 Task: Create in the project Bullseye and in the Backlog issue 'Integrate a new augmented reality advertising feature into an existing mobile application to enhance user experience and advertising revenue' a child issue 'Serverless computing', and assign it to team member softage.4@softage.net. Create in the project Bullseye and in the Backlog issue 'Develop a new tool for automated testing of web application accessibility and compliance with web standards' a child issue 'Automated testing infrastructure reliability remediation and reporting', and assign it to team member softage.1@softage.net
Action: Mouse moved to (200, 57)
Screenshot: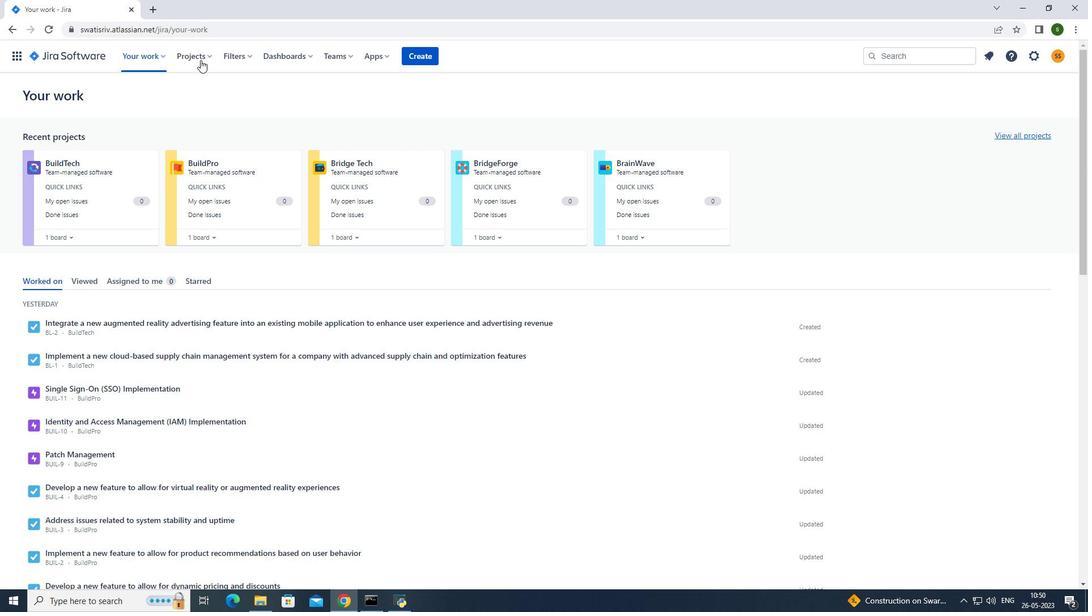 
Action: Mouse pressed left at (200, 57)
Screenshot: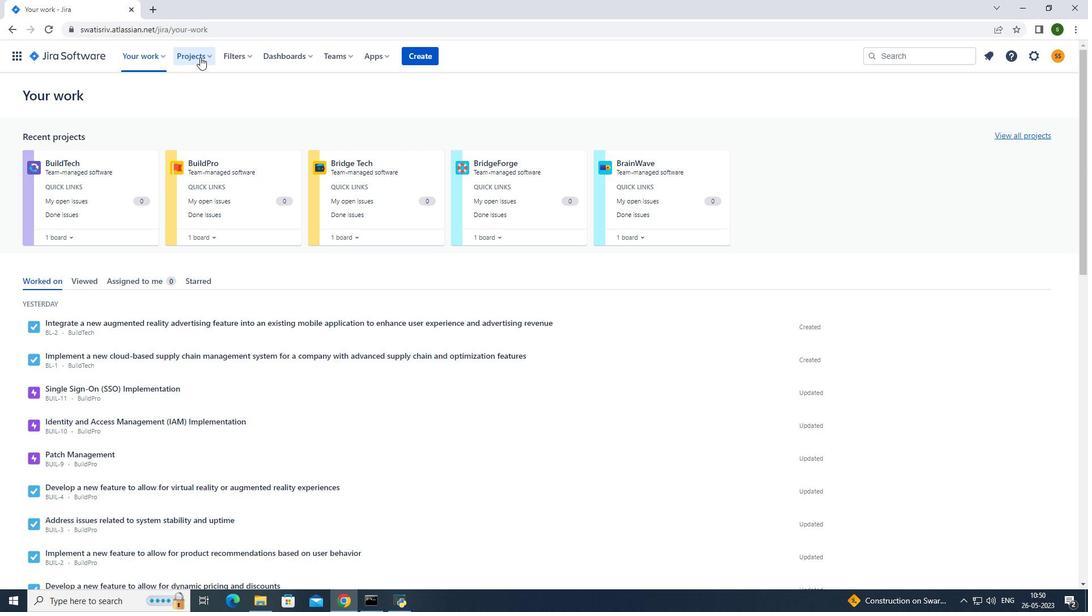 
Action: Mouse moved to (249, 103)
Screenshot: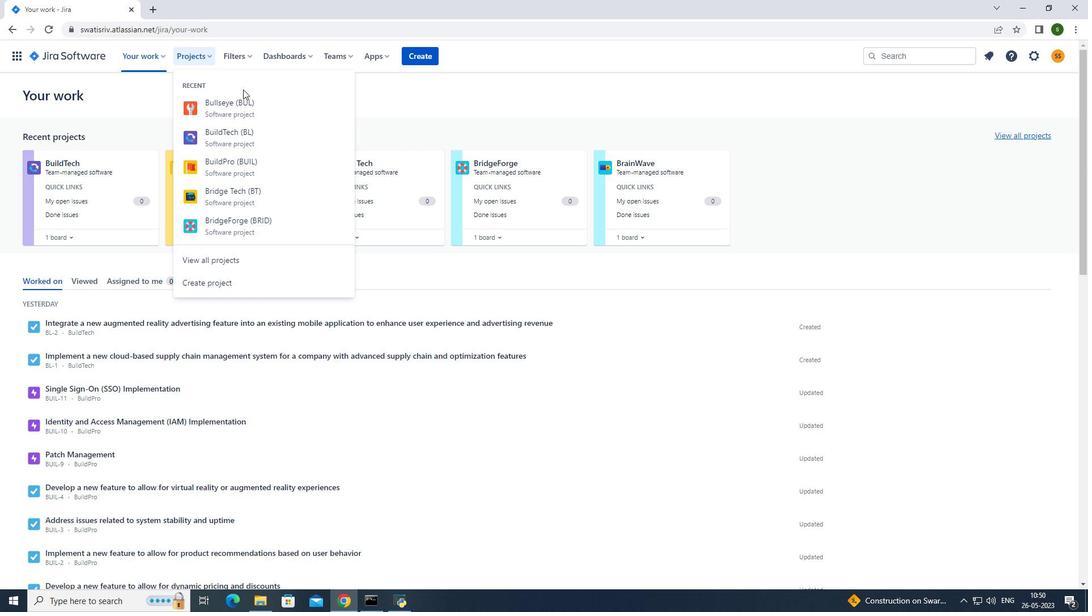 
Action: Mouse pressed left at (249, 103)
Screenshot: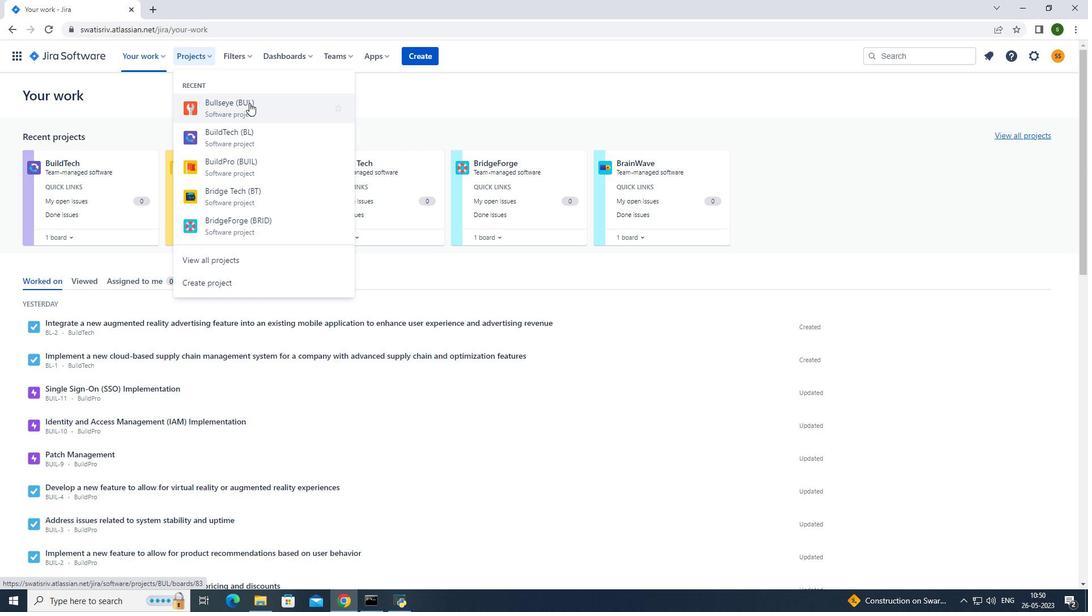 
Action: Mouse moved to (106, 172)
Screenshot: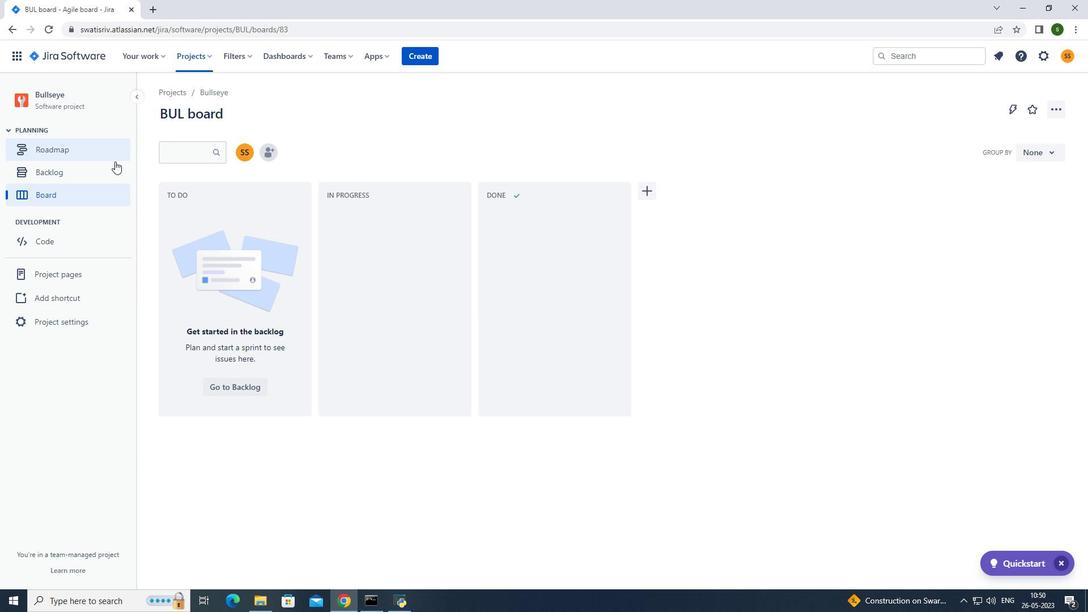 
Action: Mouse pressed left at (106, 172)
Screenshot: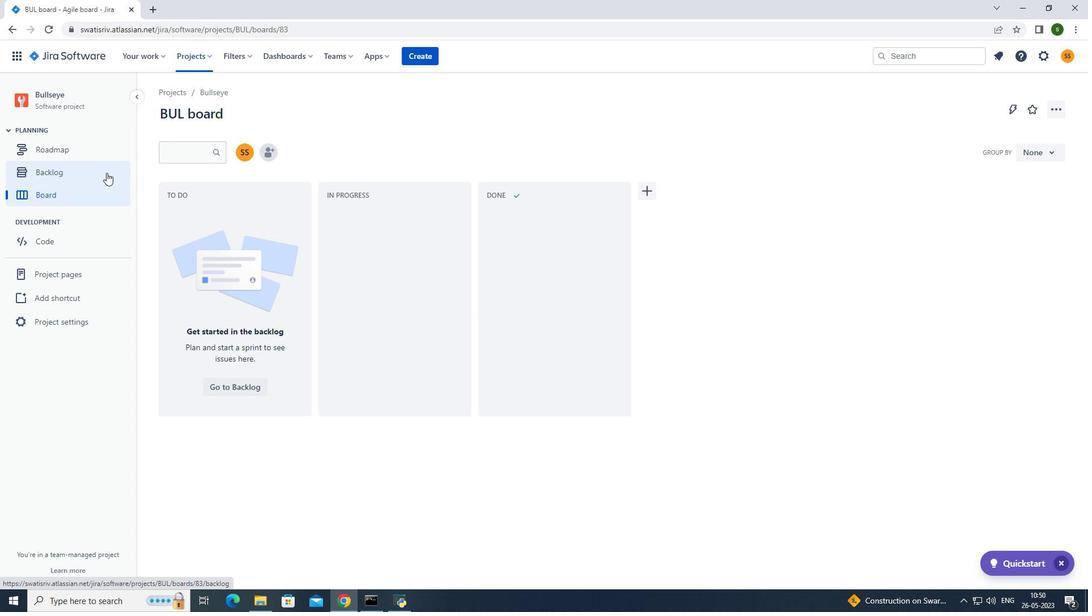
Action: Mouse moved to (383, 433)
Screenshot: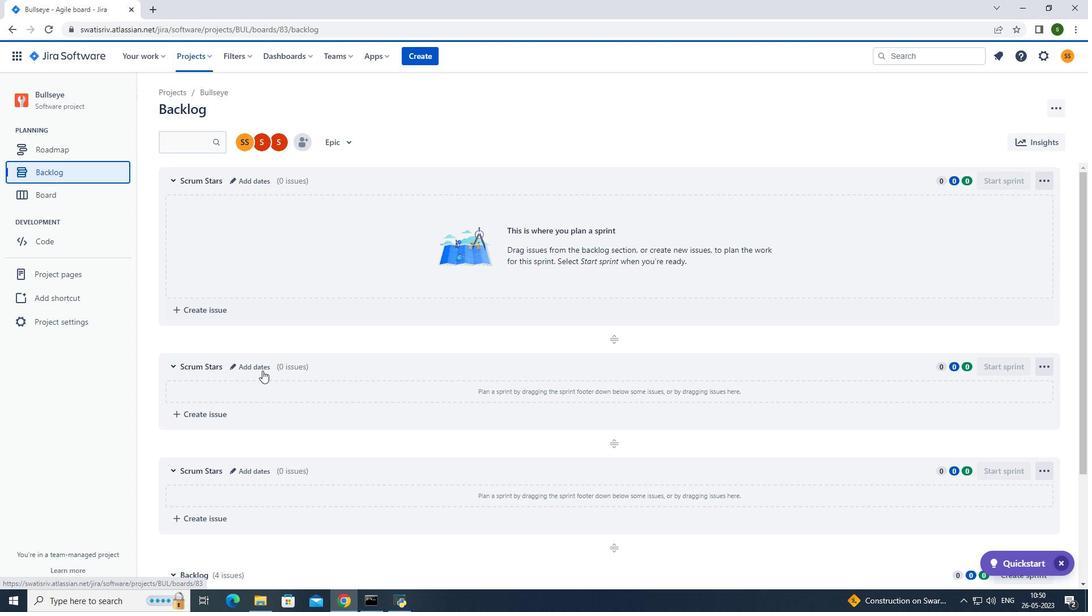 
Action: Mouse scrolled (383, 432) with delta (0, 0)
Screenshot: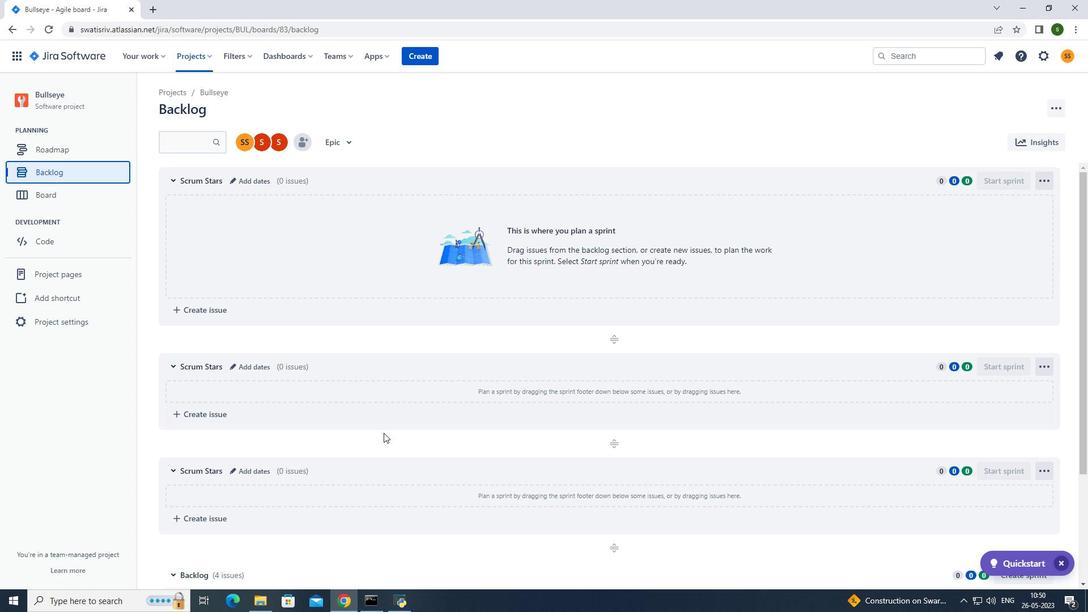 
Action: Mouse scrolled (383, 432) with delta (0, 0)
Screenshot: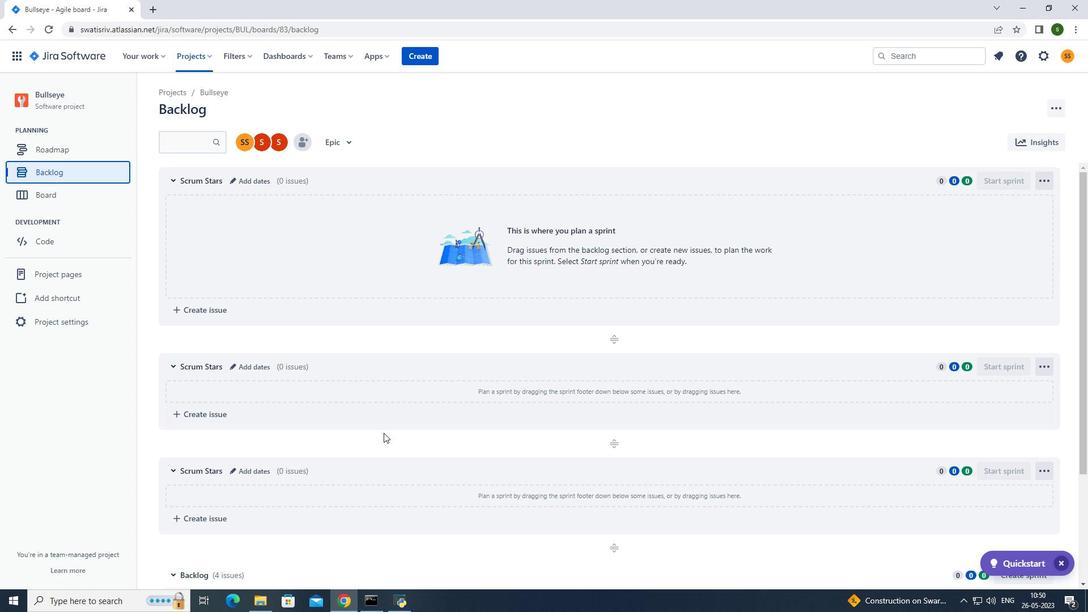 
Action: Mouse scrolled (383, 432) with delta (0, 0)
Screenshot: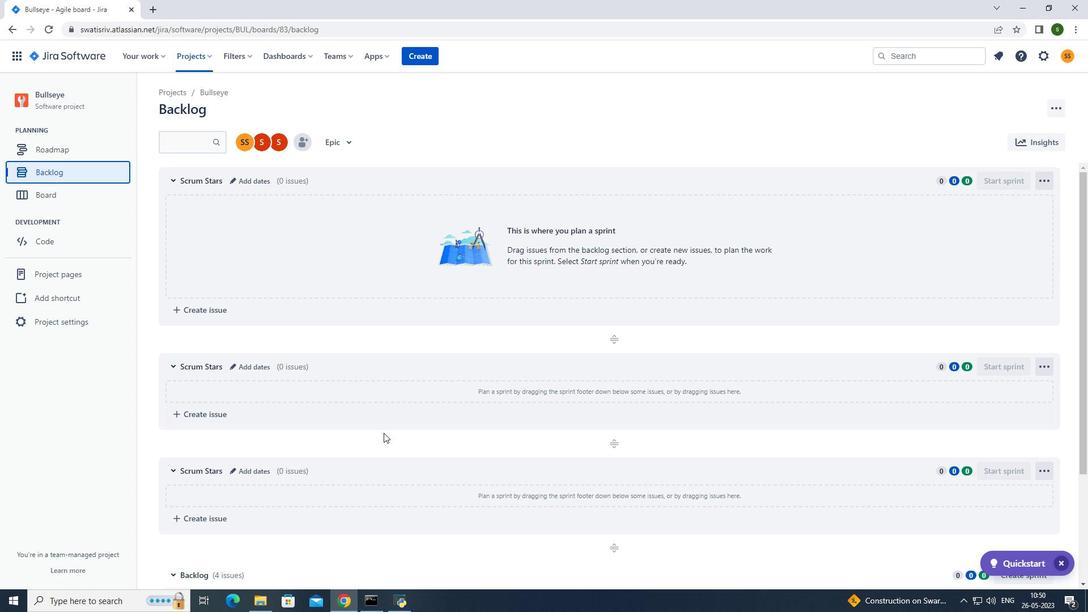 
Action: Mouse scrolled (383, 432) with delta (0, 0)
Screenshot: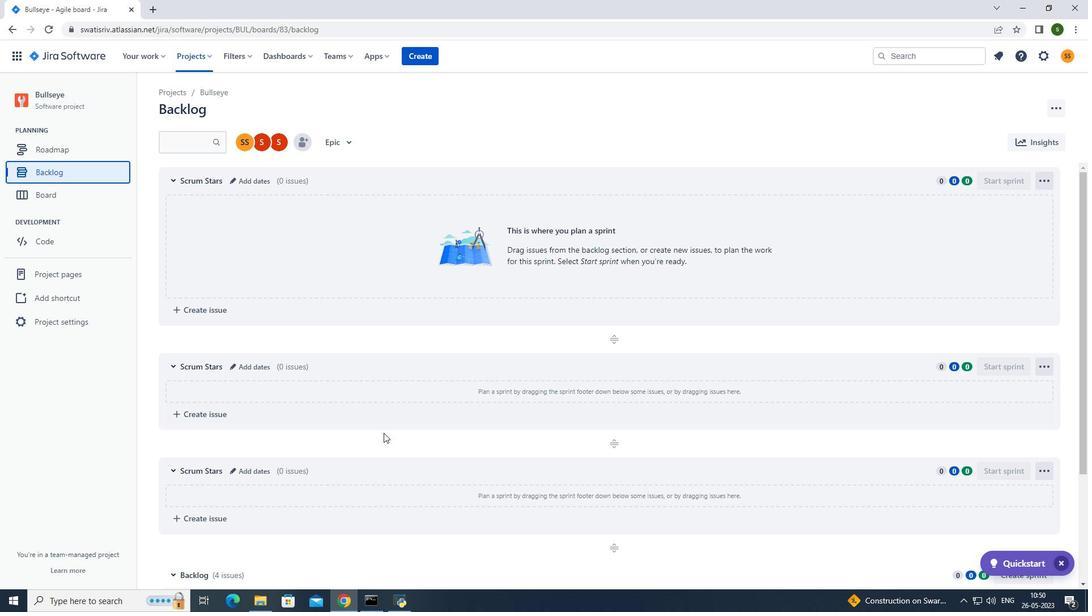 
Action: Mouse scrolled (383, 433) with delta (0, 0)
Screenshot: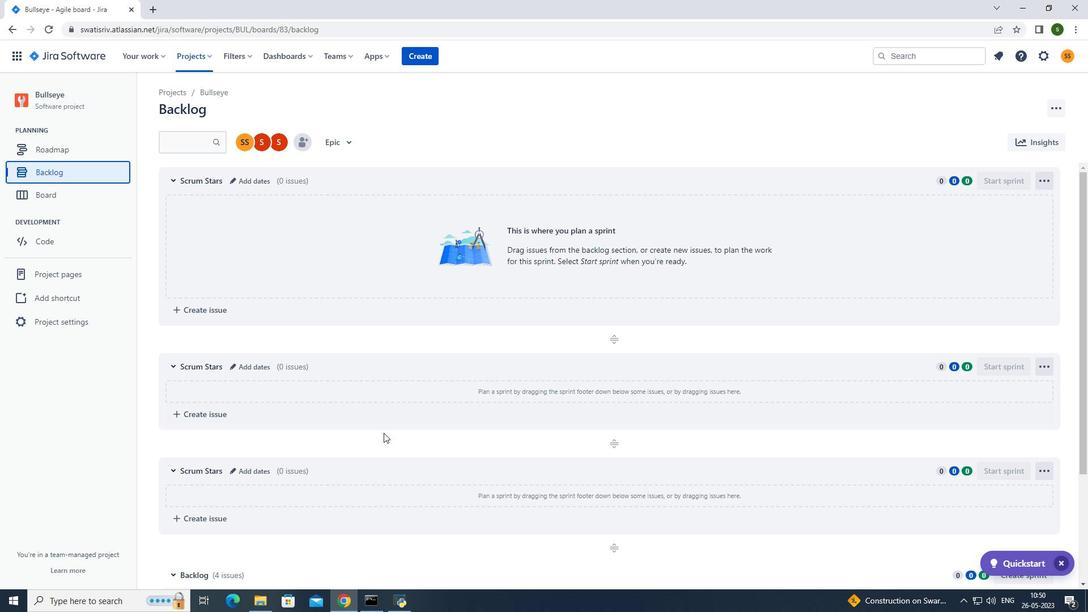 
Action: Mouse scrolled (383, 432) with delta (0, 0)
Screenshot: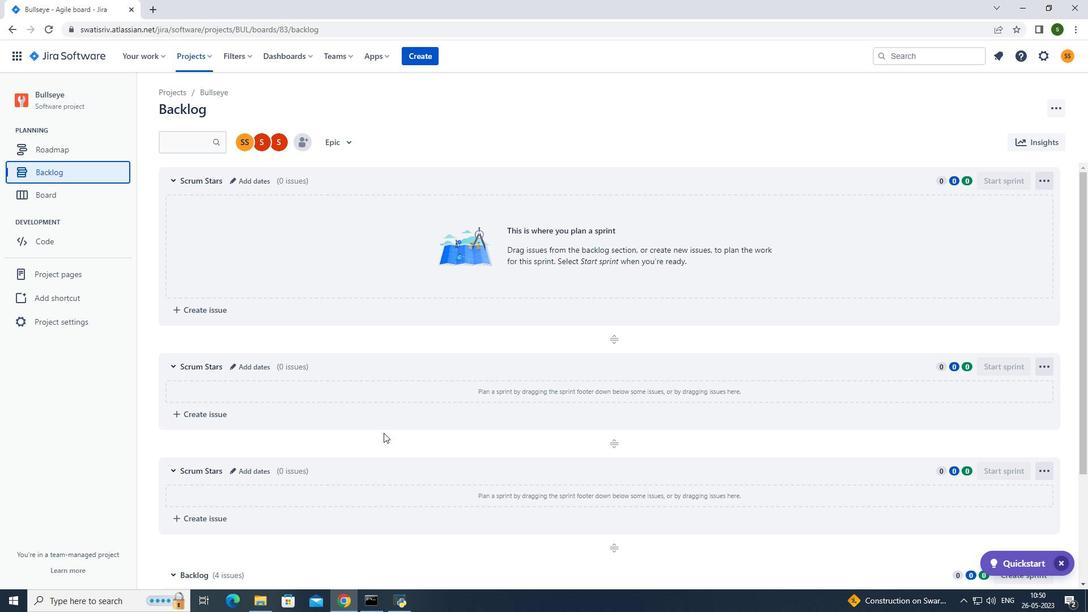 
Action: Mouse scrolled (383, 432) with delta (0, 0)
Screenshot: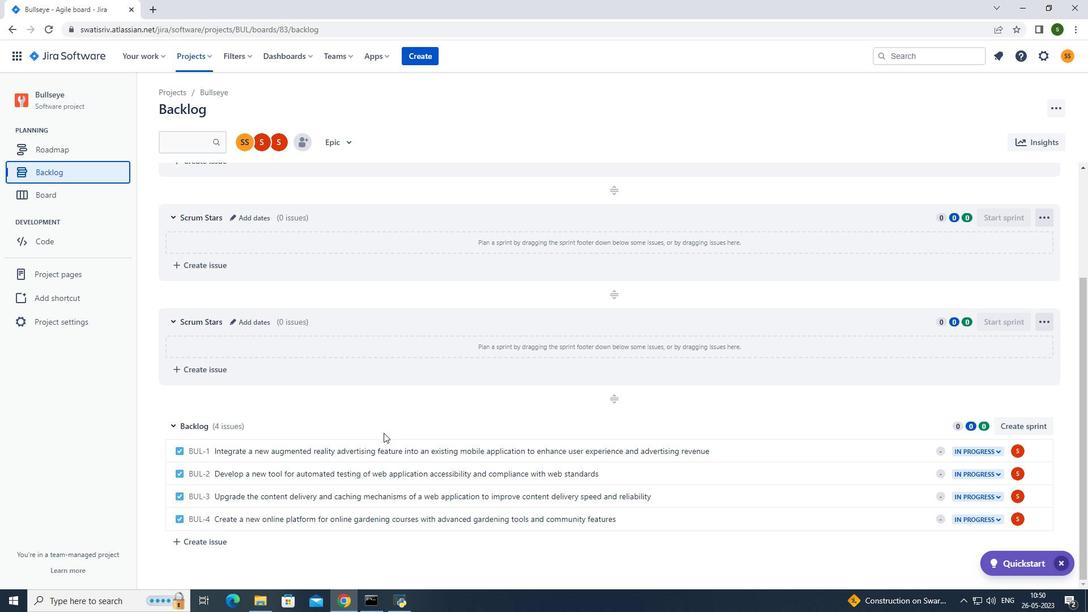 
Action: Mouse moved to (849, 448)
Screenshot: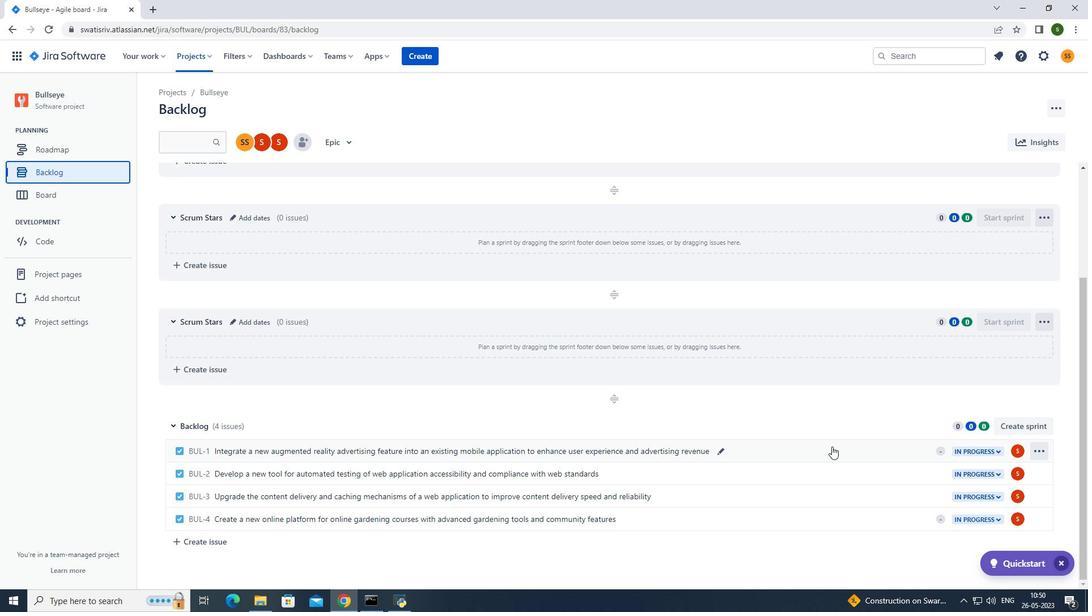 
Action: Mouse pressed left at (849, 448)
Screenshot: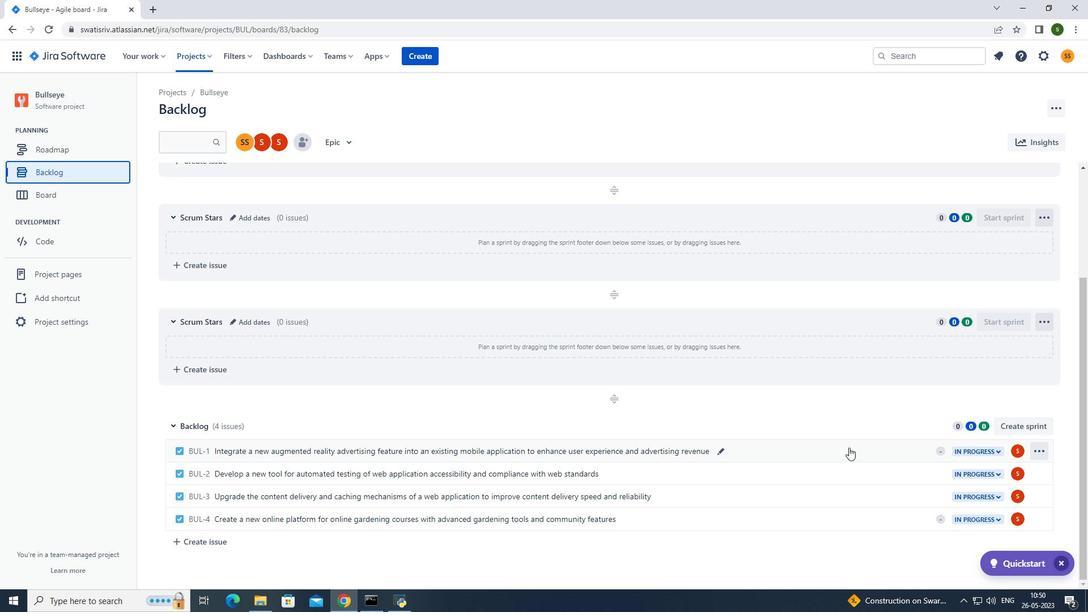 
Action: Mouse moved to (891, 289)
Screenshot: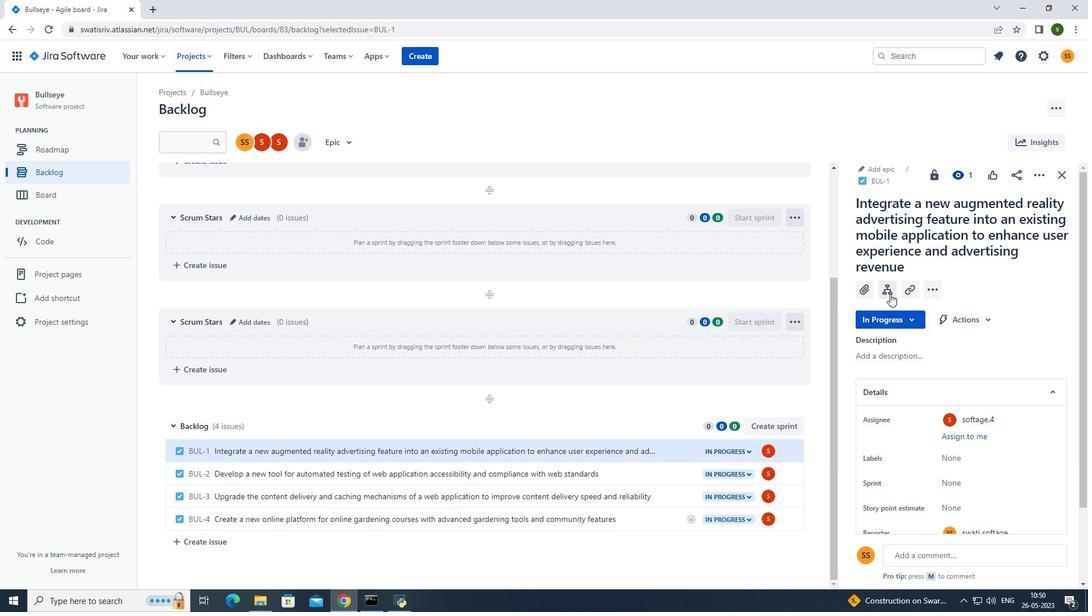 
Action: Mouse pressed left at (891, 289)
Screenshot: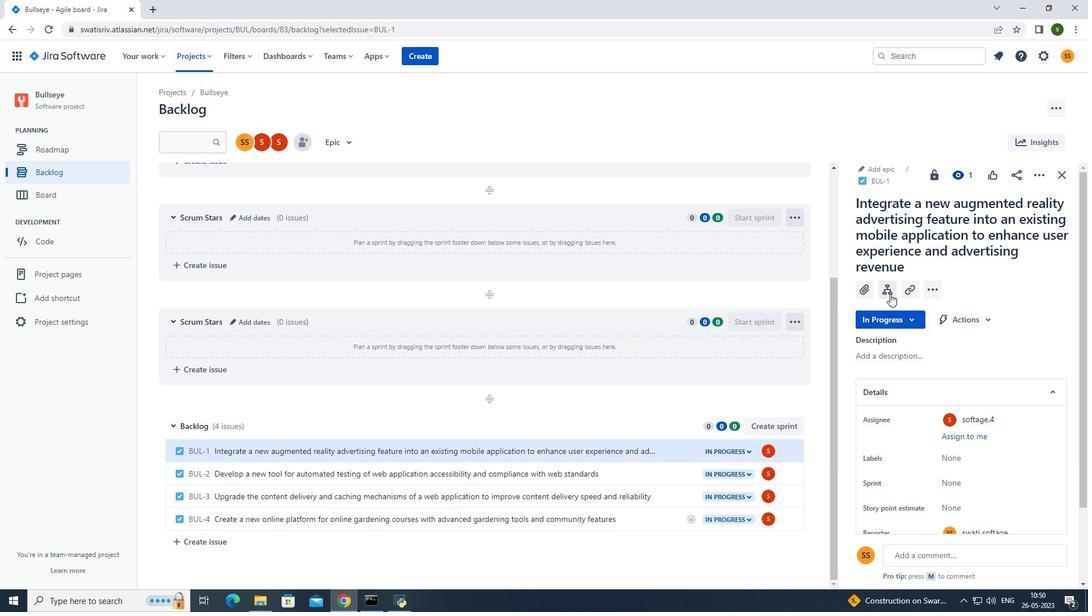 
Action: Mouse moved to (916, 362)
Screenshot: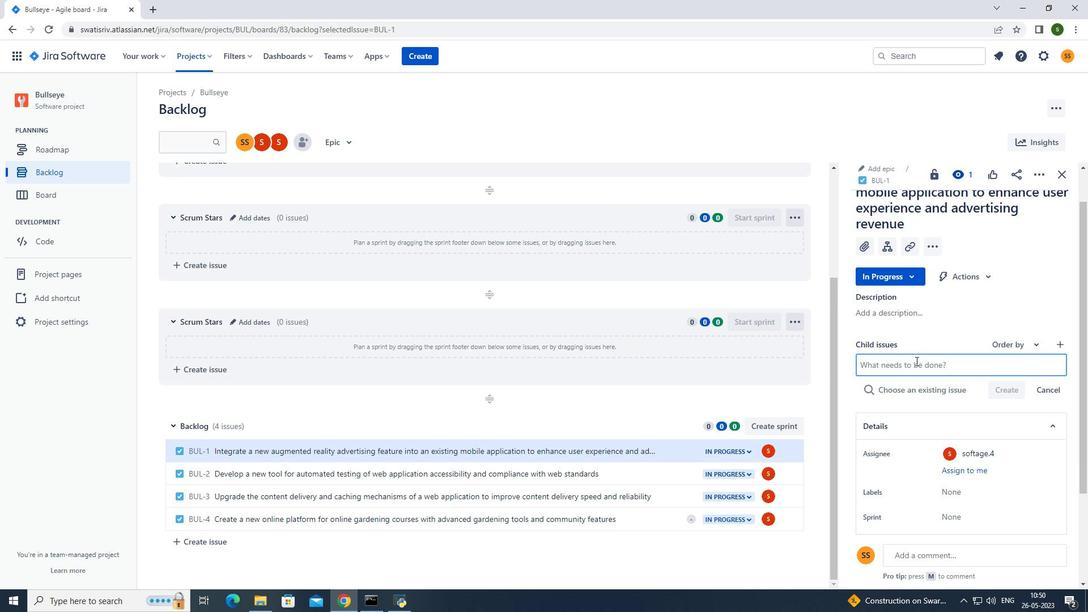 
Action: Mouse pressed left at (916, 362)
Screenshot: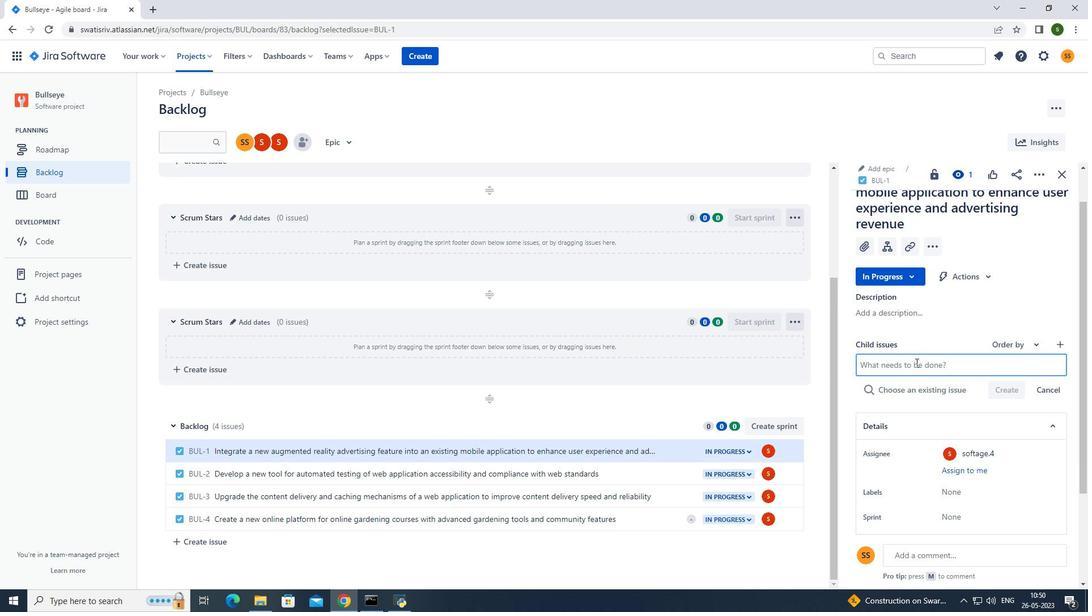 
Action: Key pressed <Key.caps_lock>S<Key.caps_lock>erverless<Key.space>computing<Key.enter>
Screenshot: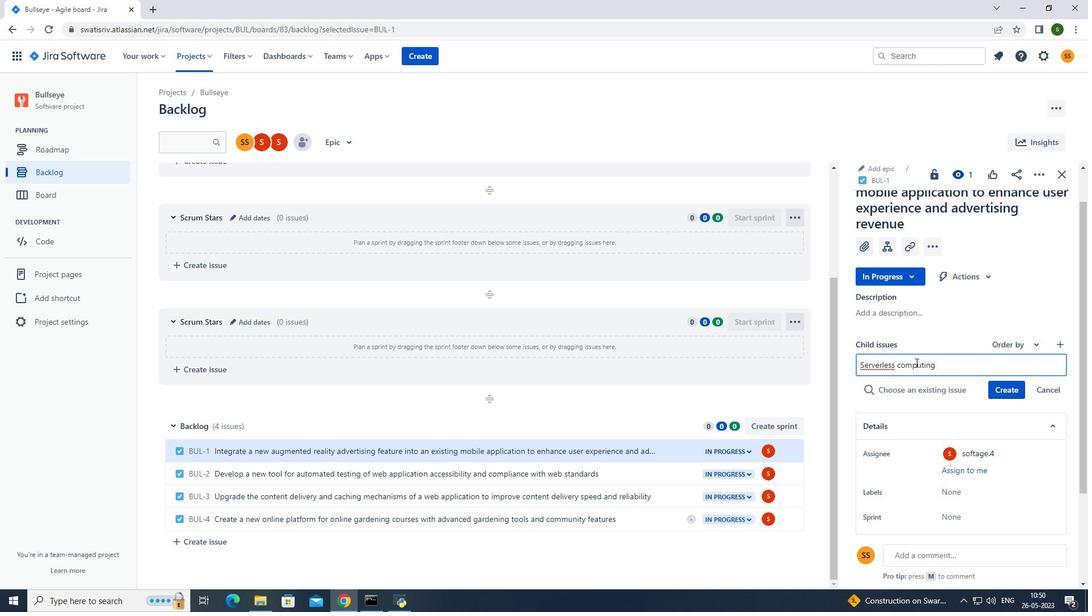 
Action: Mouse moved to (1017, 373)
Screenshot: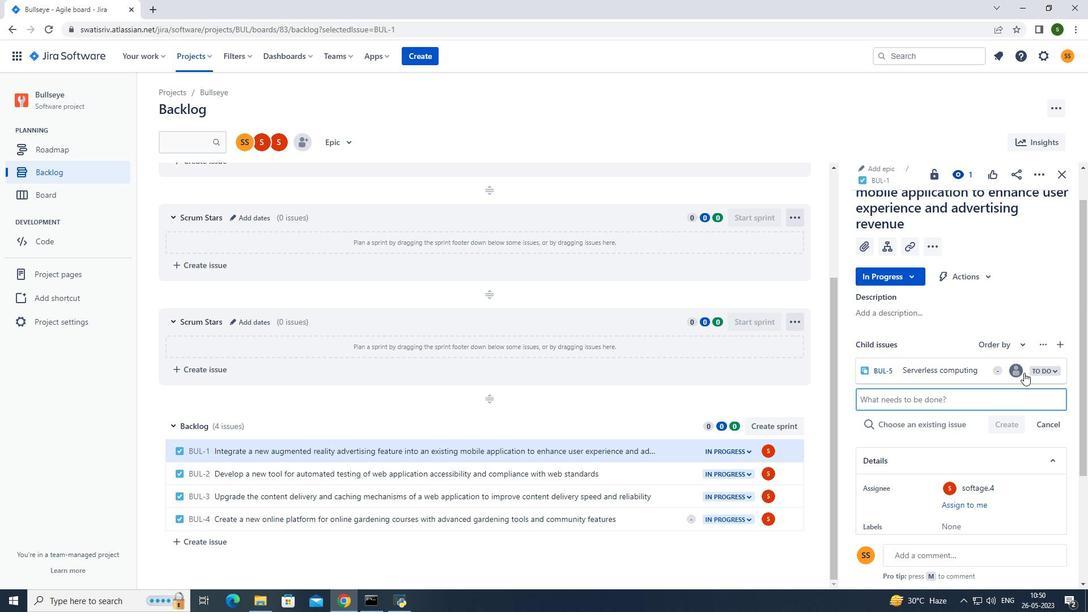 
Action: Mouse pressed left at (1017, 373)
Screenshot: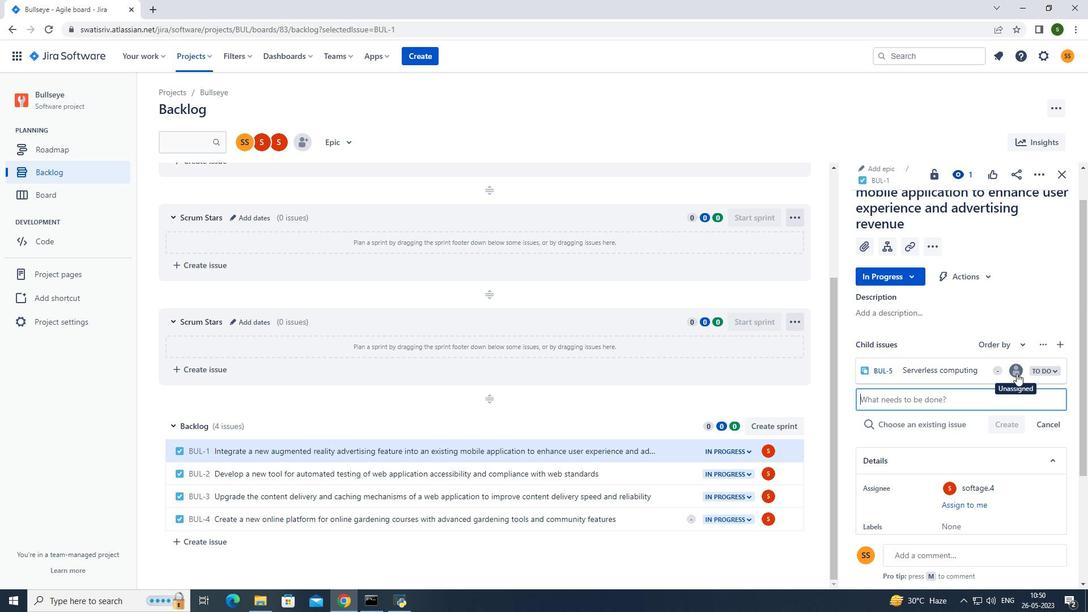 
Action: Mouse moved to (930, 310)
Screenshot: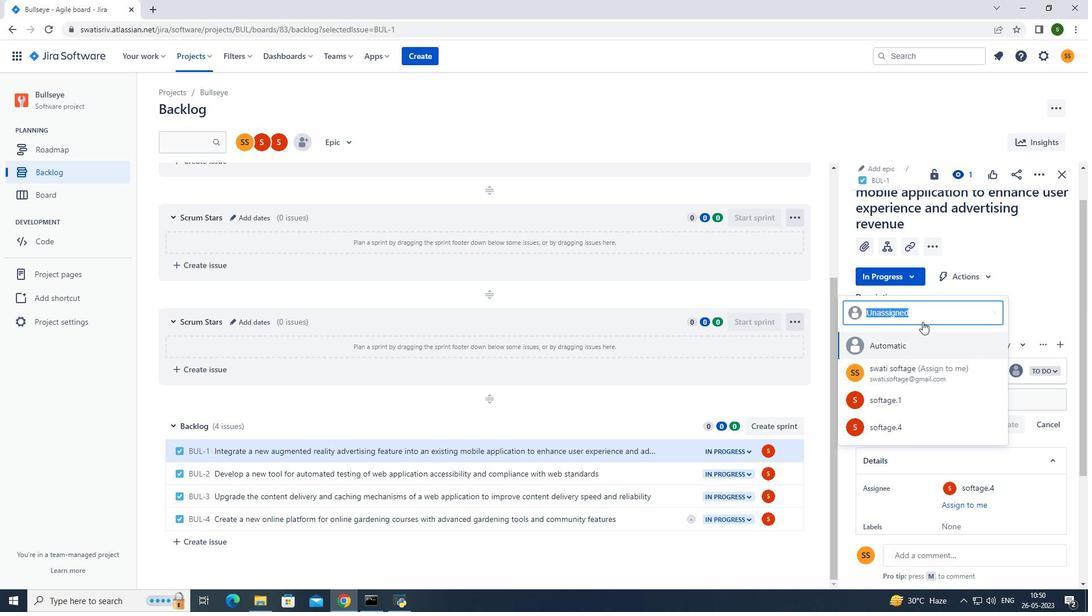 
Action: Key pressed softage.4<Key.shift>@softage.net
Screenshot: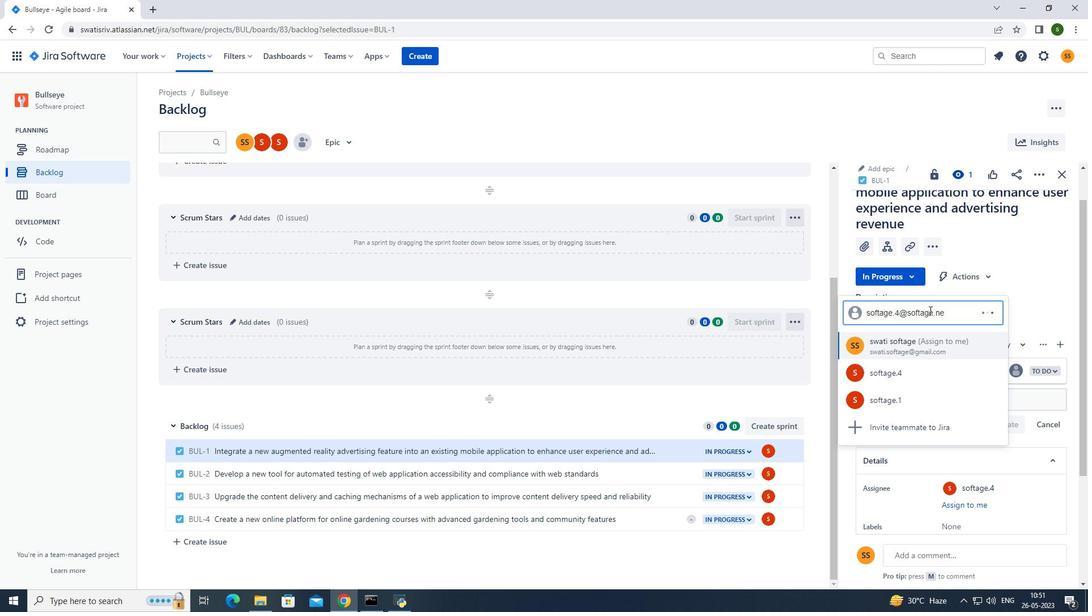 
Action: Mouse moved to (927, 374)
Screenshot: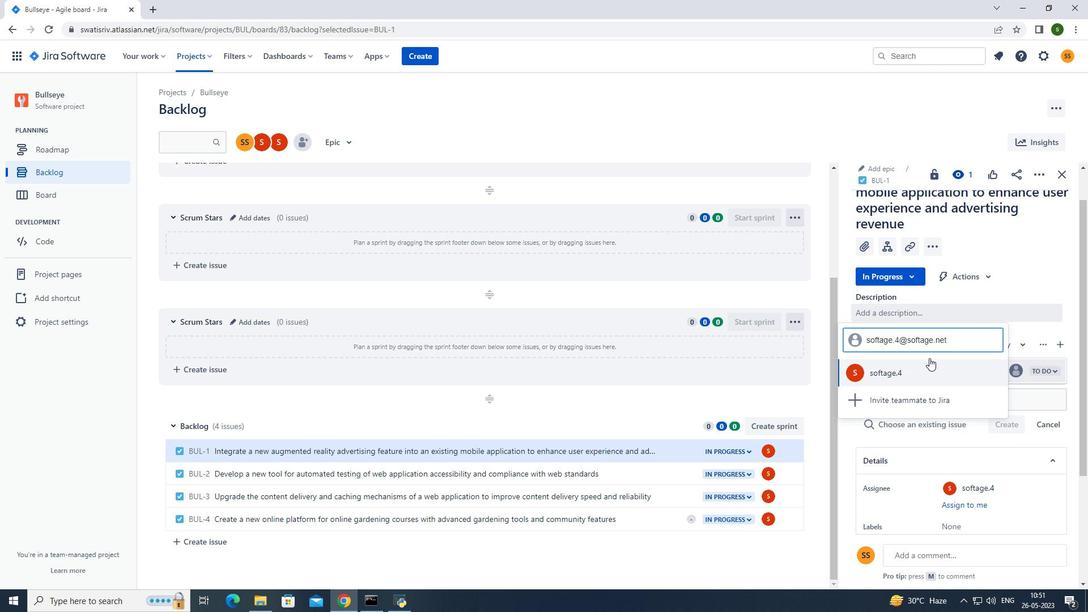 
Action: Mouse pressed left at (927, 374)
Screenshot: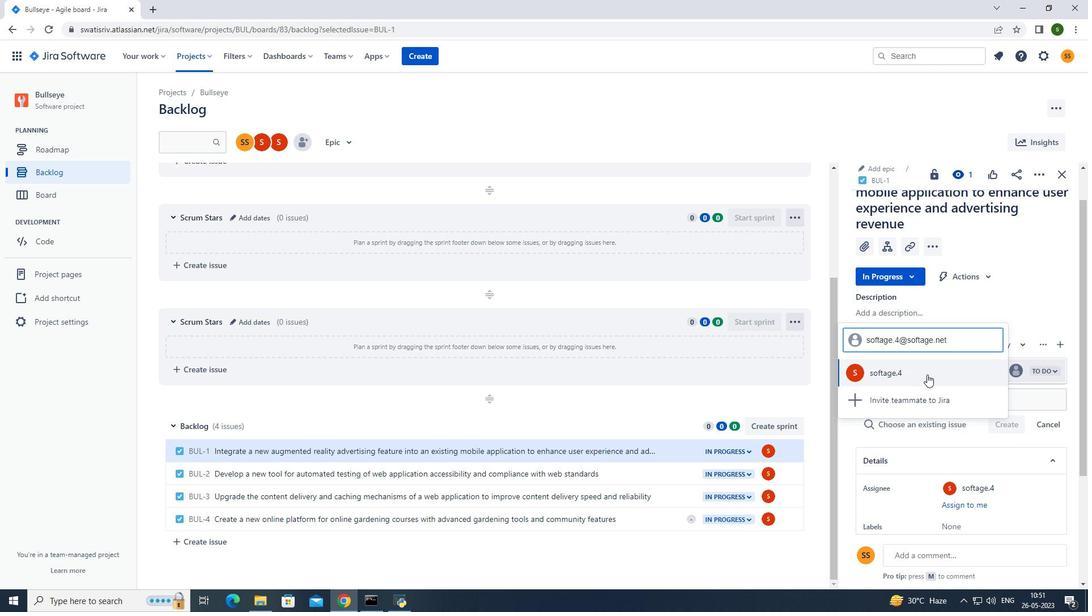 
Action: Mouse moved to (201, 57)
Screenshot: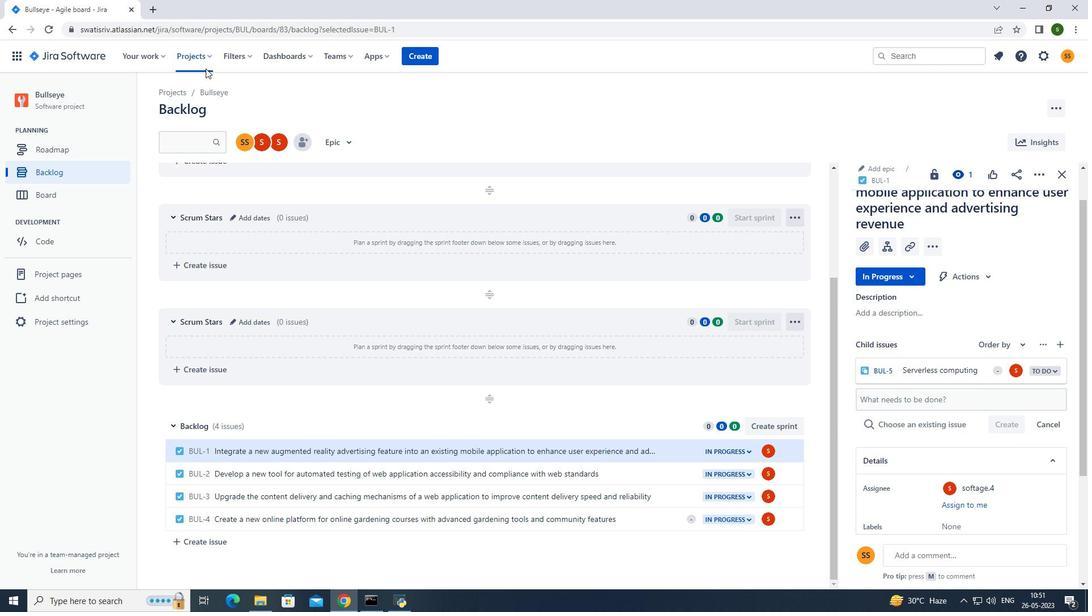 
Action: Mouse pressed left at (201, 57)
Screenshot: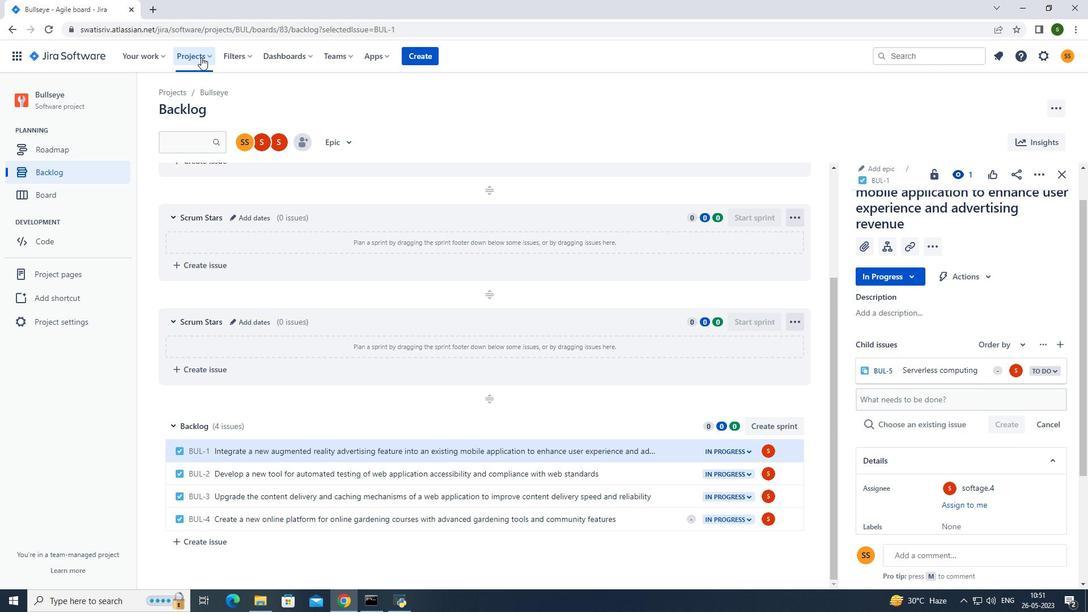 
Action: Mouse moved to (216, 105)
Screenshot: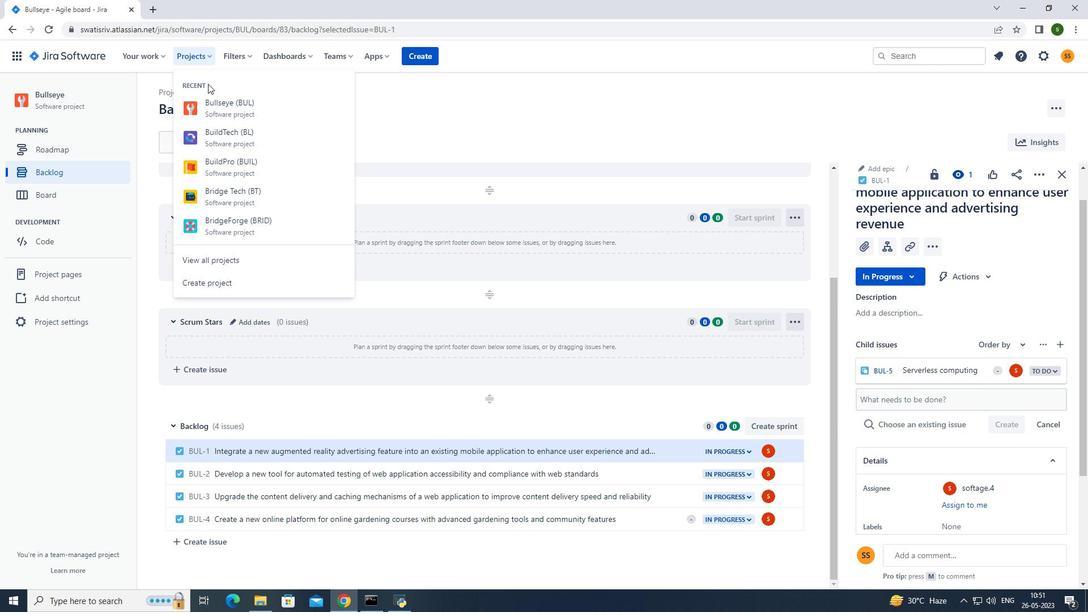 
Action: Mouse pressed left at (216, 105)
Screenshot: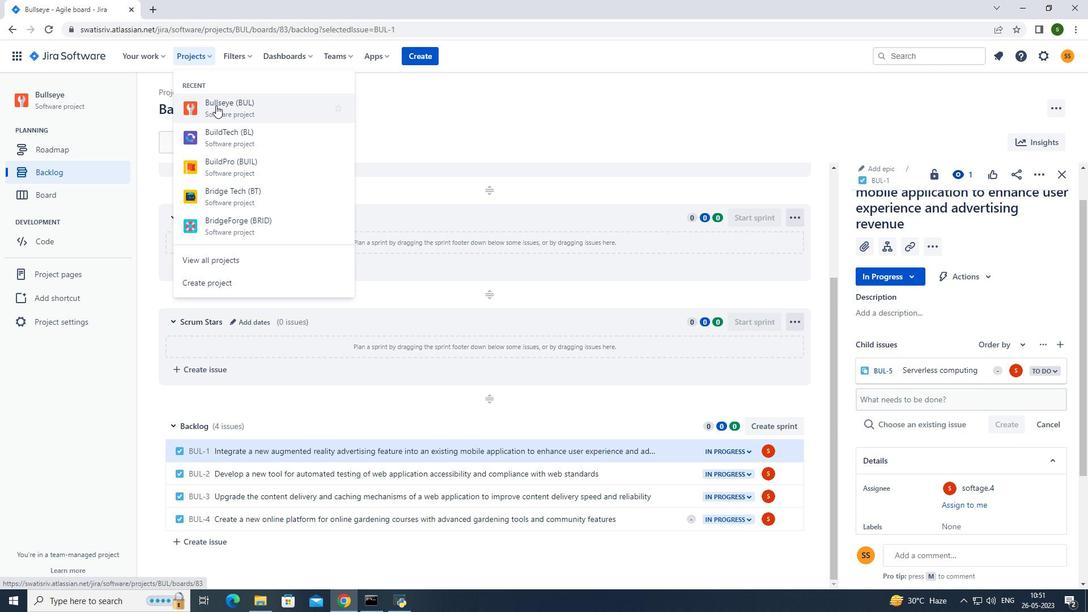 
Action: Mouse moved to (65, 167)
Screenshot: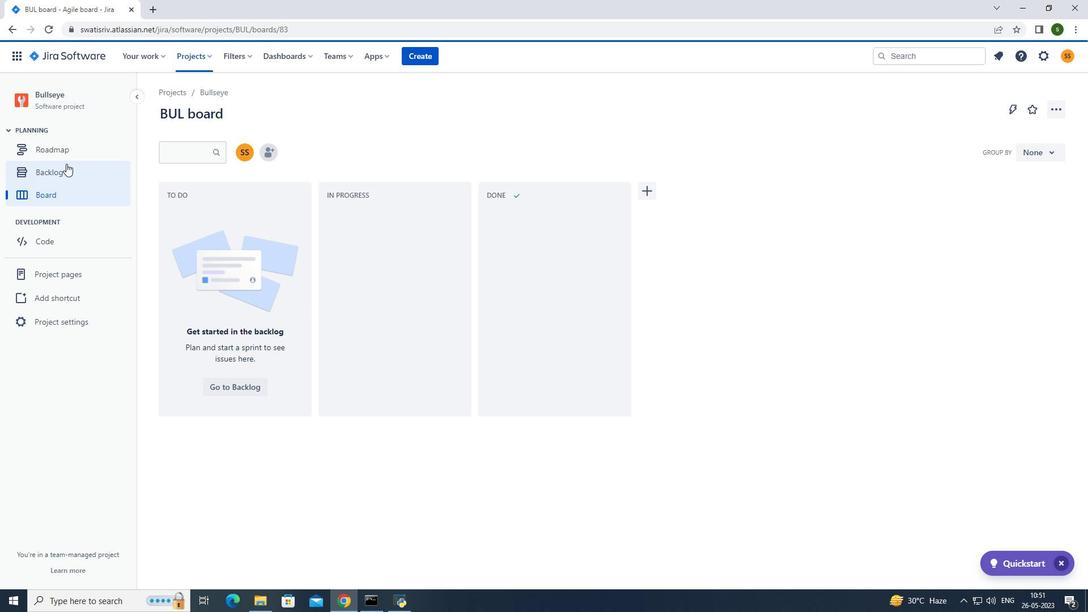 
Action: Mouse pressed left at (65, 167)
Screenshot: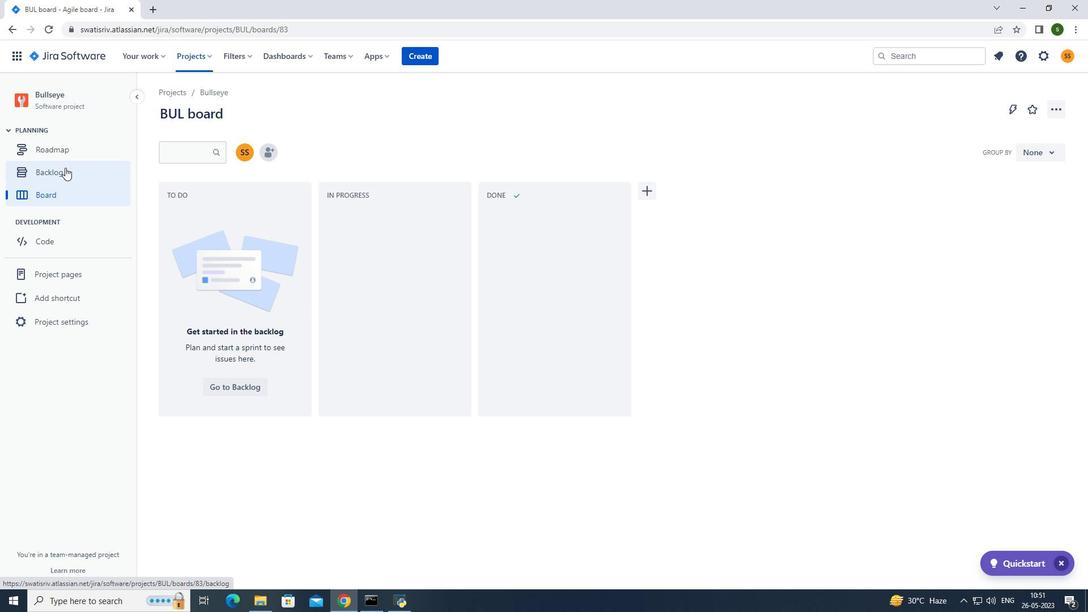 
Action: Mouse moved to (460, 370)
Screenshot: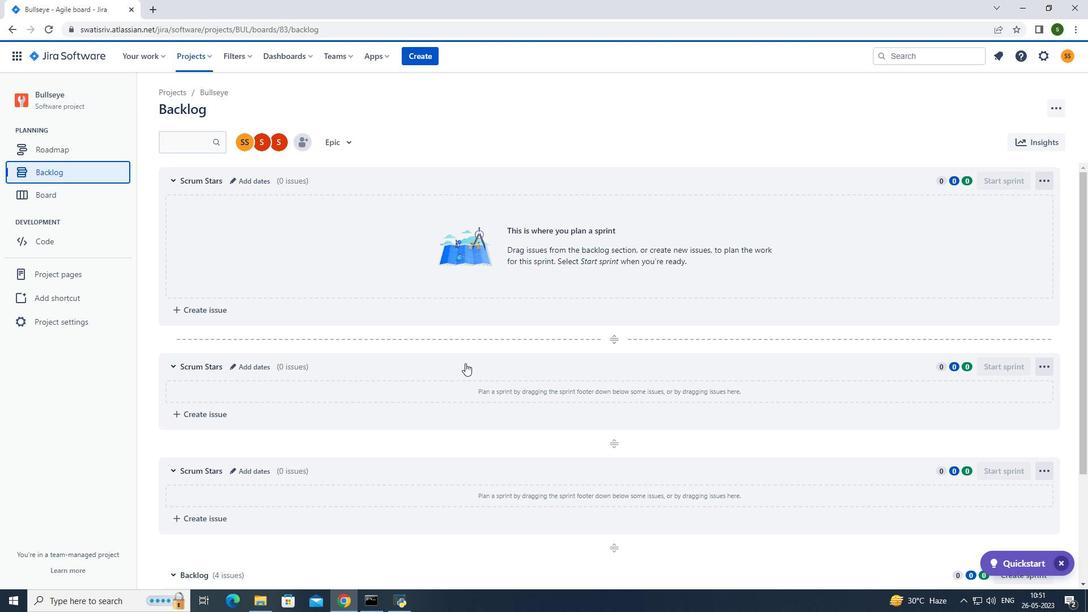 
Action: Mouse scrolled (460, 369) with delta (0, 0)
Screenshot: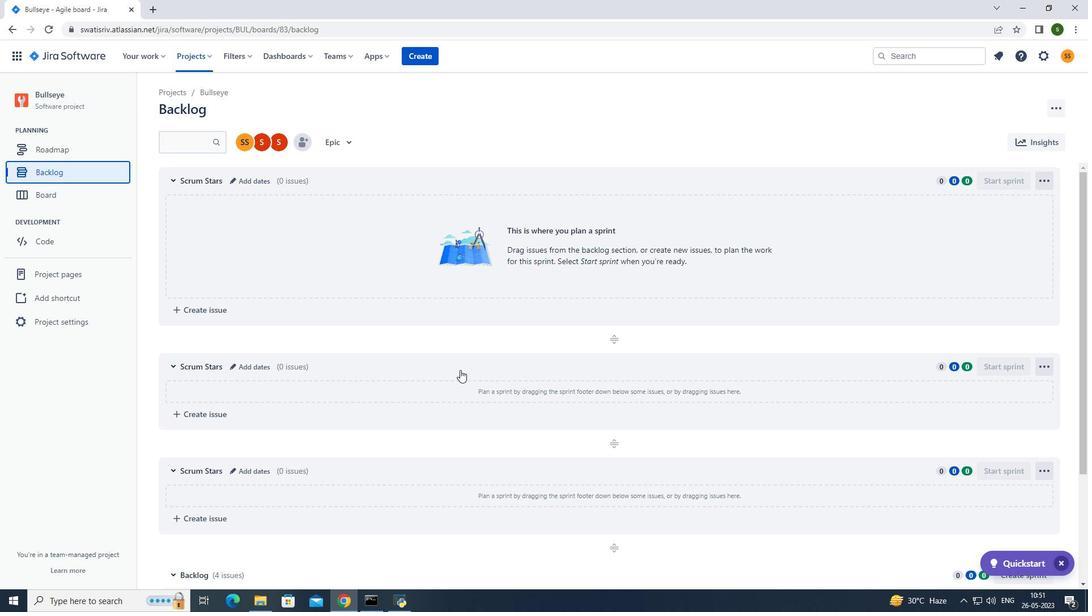 
Action: Mouse scrolled (460, 369) with delta (0, 0)
Screenshot: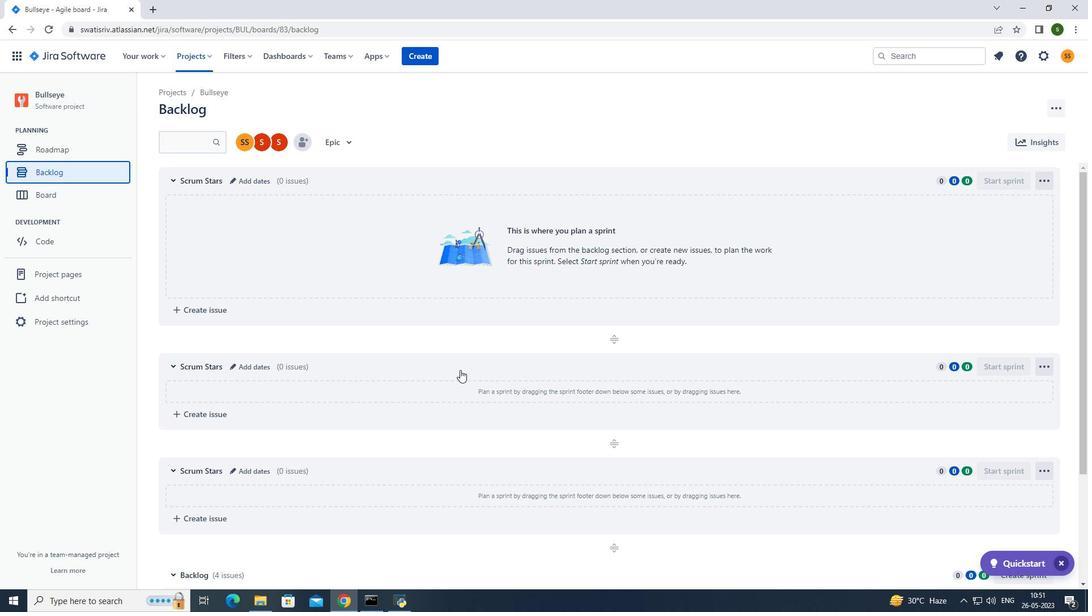 
Action: Mouse scrolled (460, 369) with delta (0, 0)
Screenshot: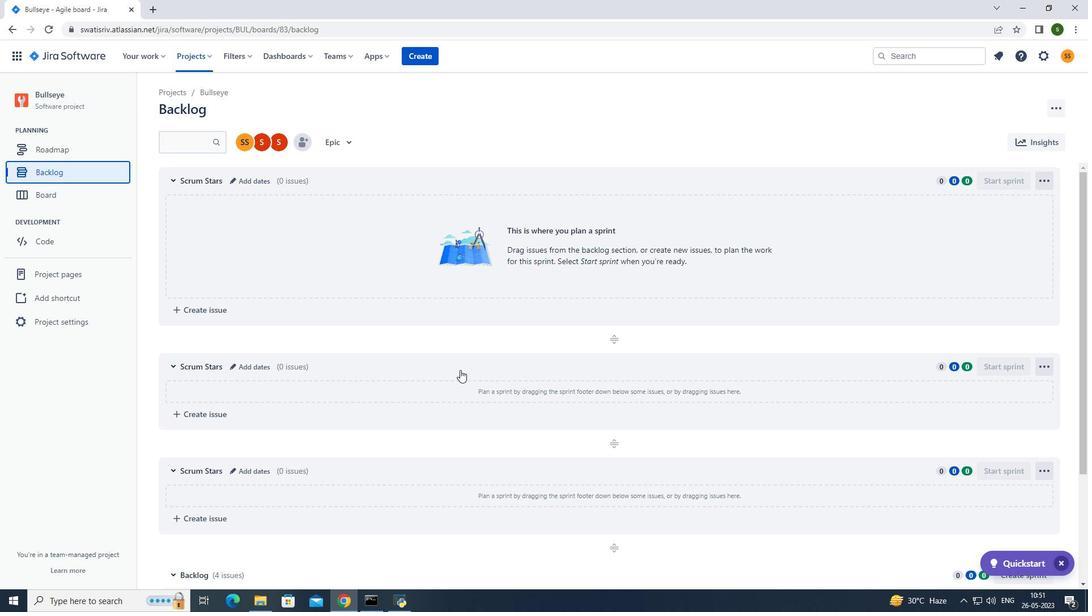 
Action: Mouse scrolled (460, 369) with delta (0, 0)
Screenshot: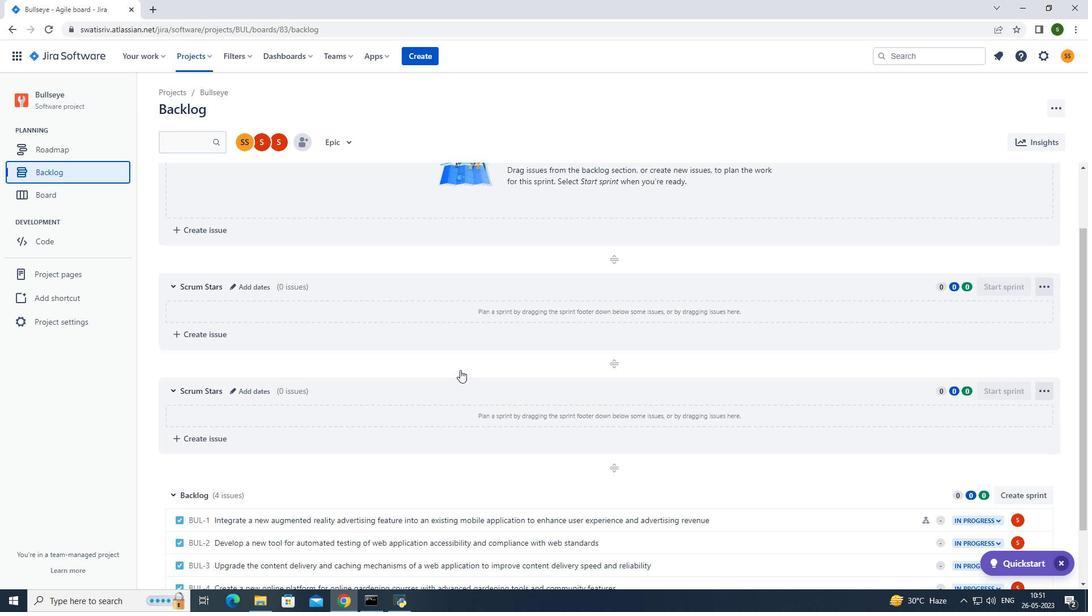 
Action: Mouse scrolled (460, 369) with delta (0, 0)
Screenshot: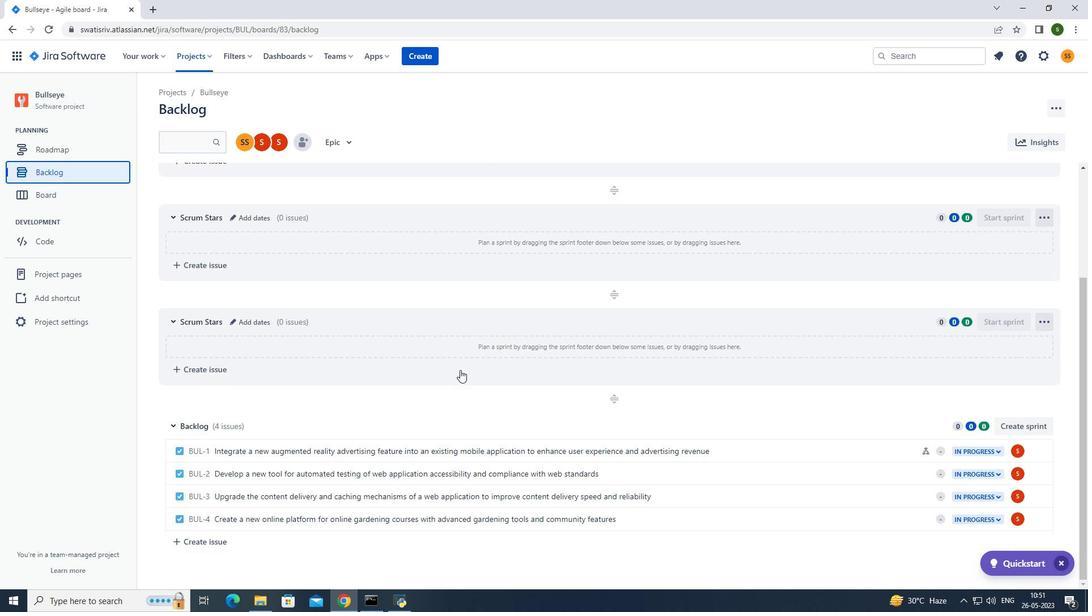 
Action: Mouse scrolled (460, 369) with delta (0, 0)
Screenshot: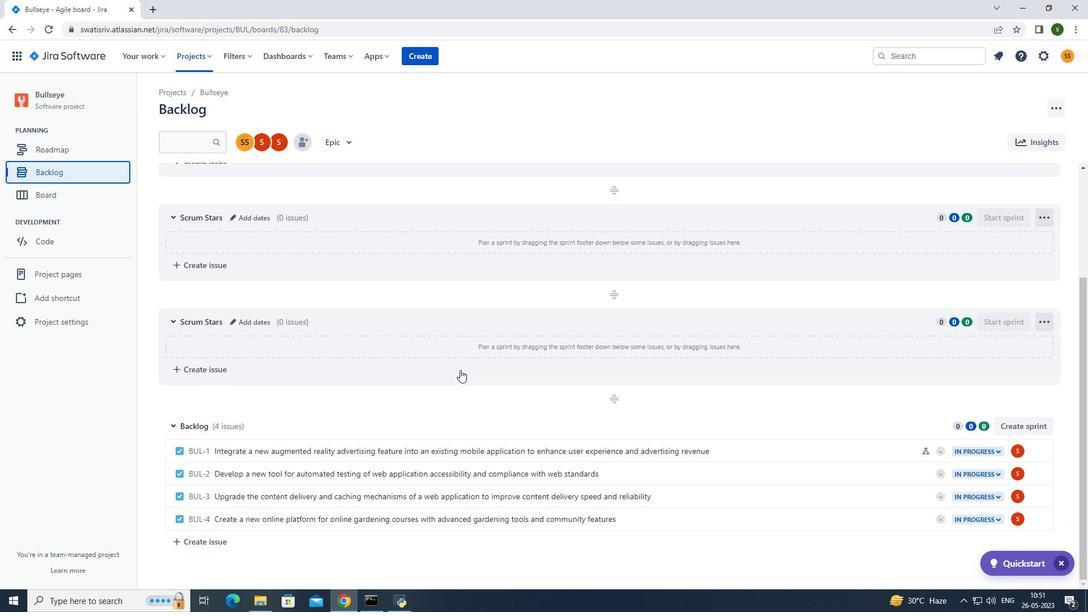 
Action: Mouse moved to (731, 476)
Screenshot: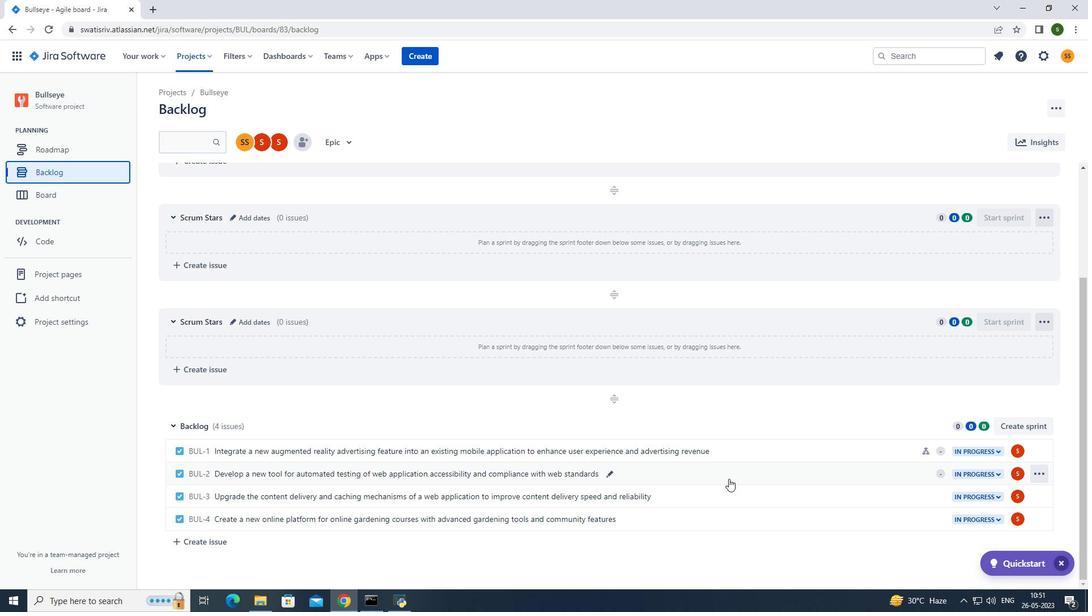
Action: Mouse pressed left at (731, 476)
Screenshot: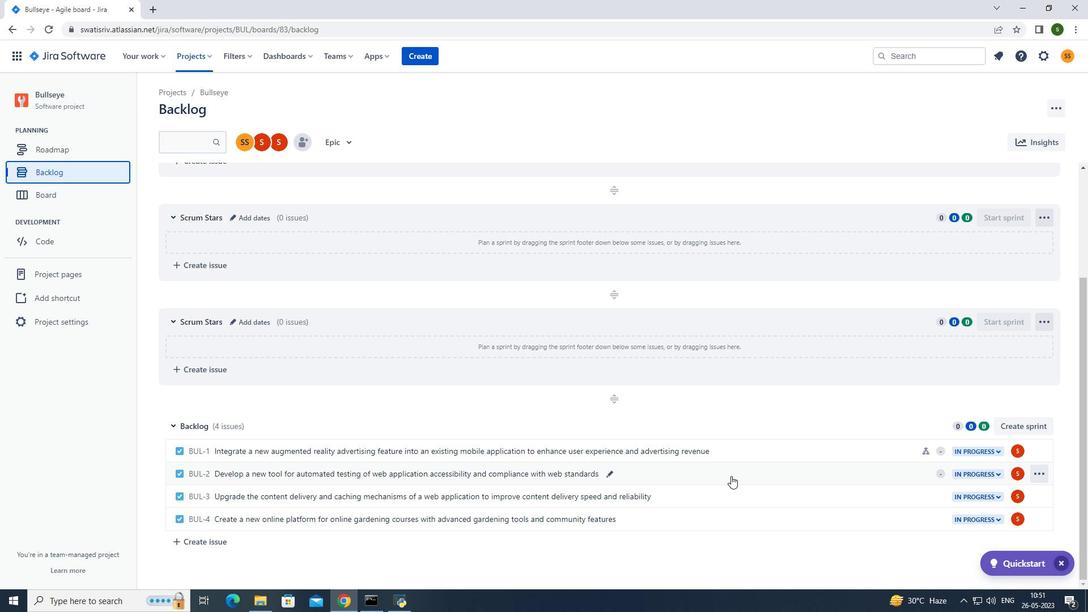 
Action: Mouse moved to (893, 279)
Screenshot: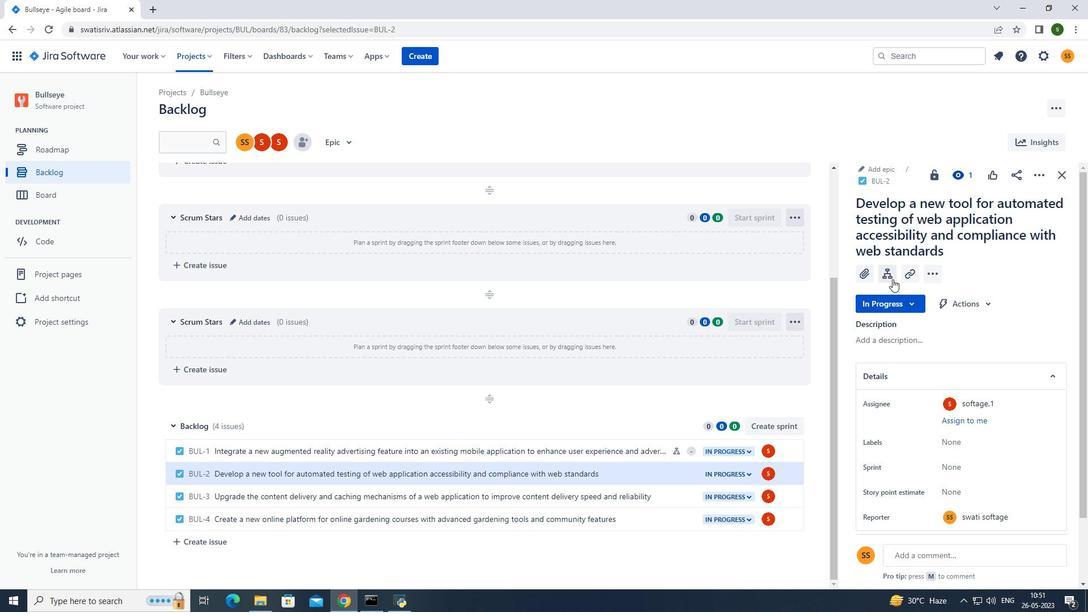 
Action: Mouse pressed left at (893, 279)
Screenshot: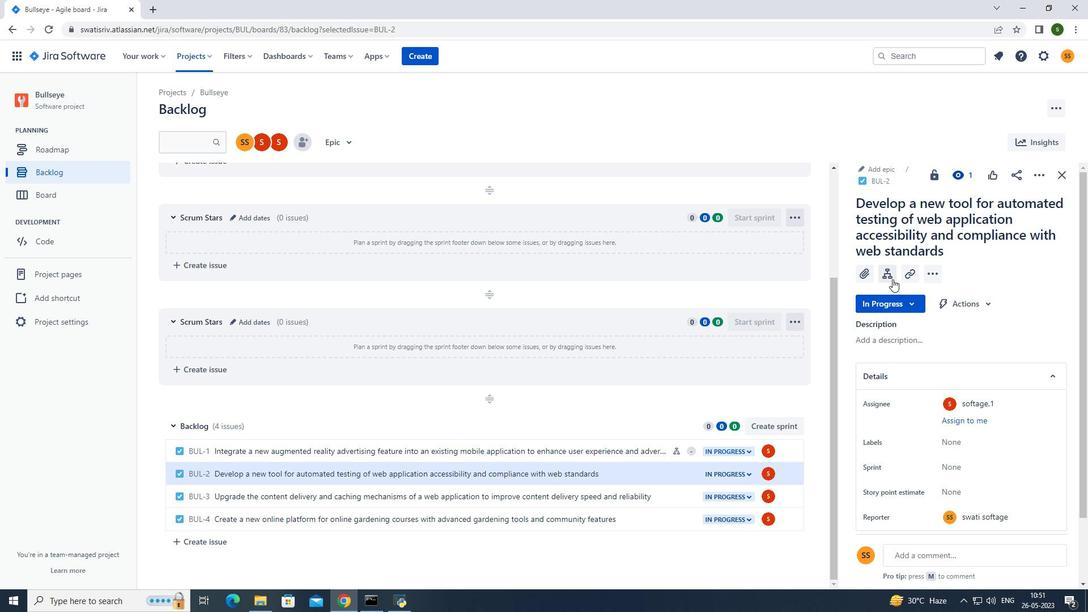 
Action: Mouse moved to (915, 365)
Screenshot: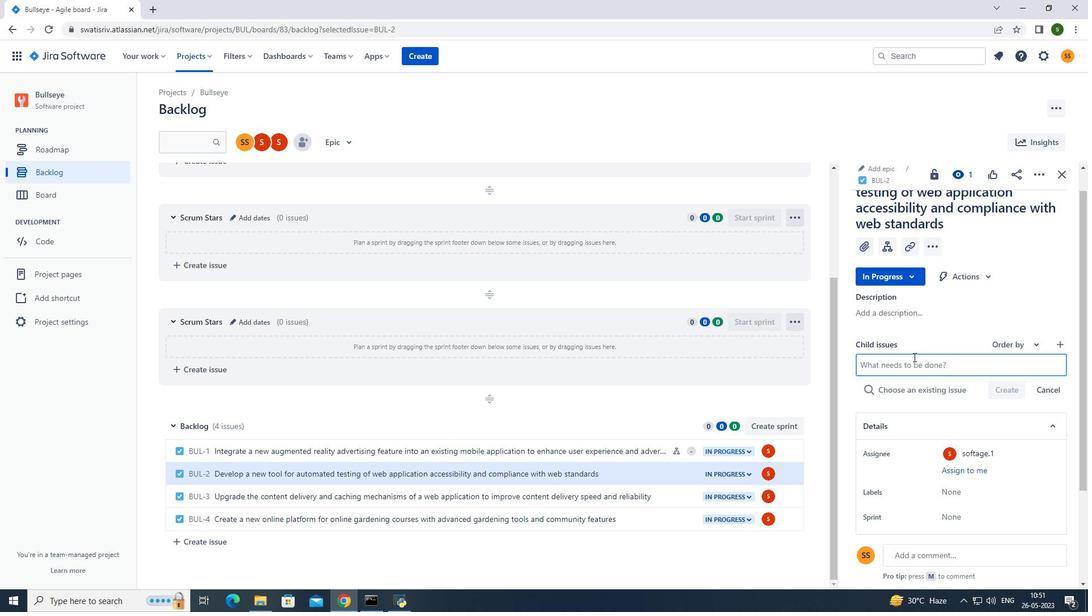 
Action: Mouse pressed left at (915, 365)
Screenshot: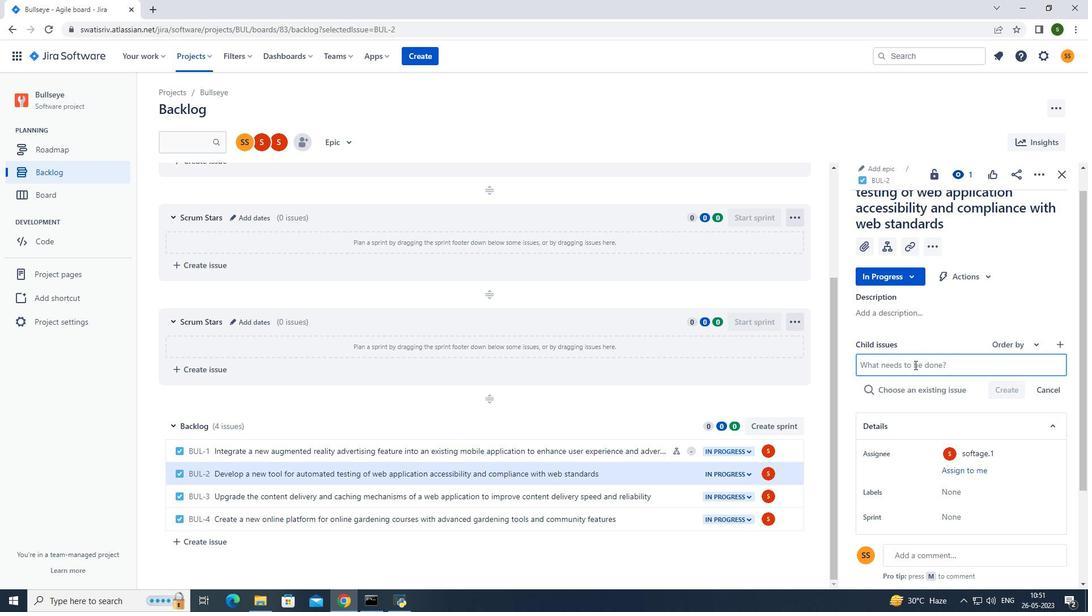 
Action: Mouse moved to (912, 365)
Screenshot: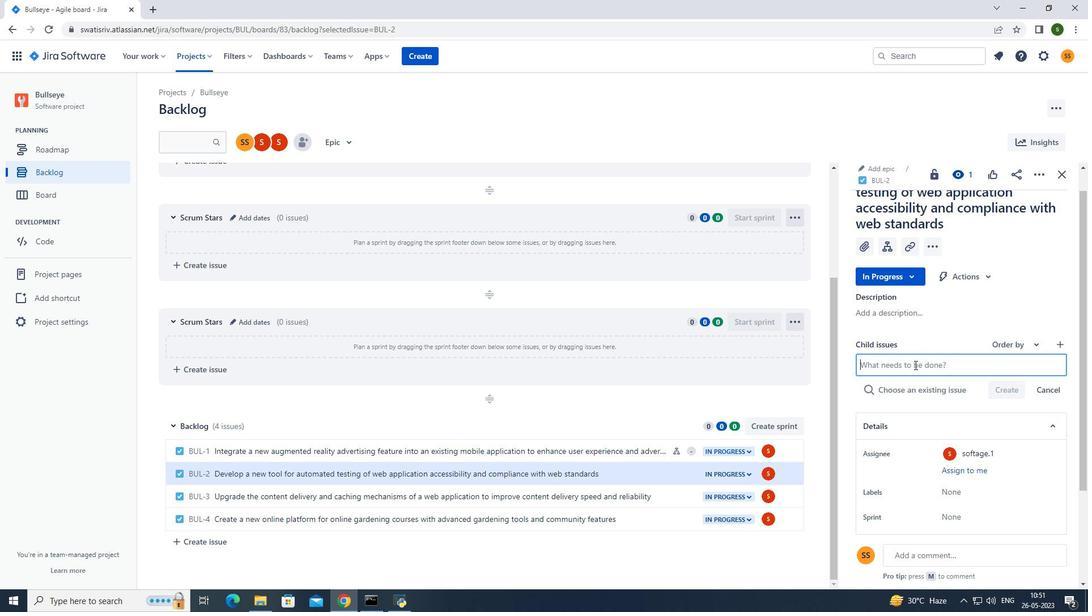 
Action: Key pressed <Key.caps_lock>A<Key.caps_lock>utomated<Key.space>testing<Key.space>infrastructure<Key.space>reliability<Key.space>remediation<Key.space>and<Key.space>rep
Screenshot: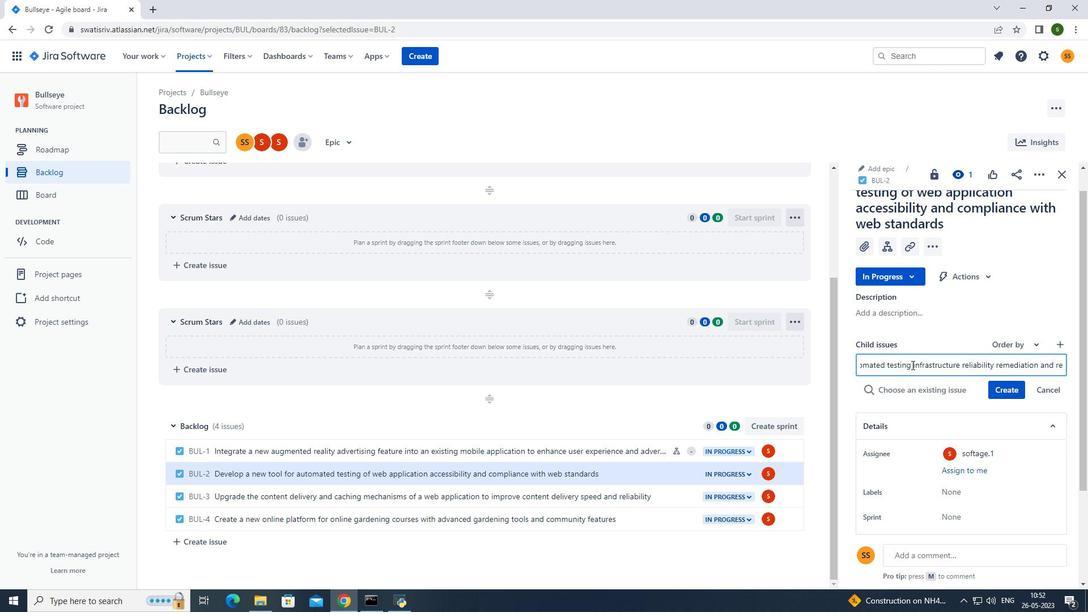 
Action: Mouse moved to (912, 365)
Screenshot: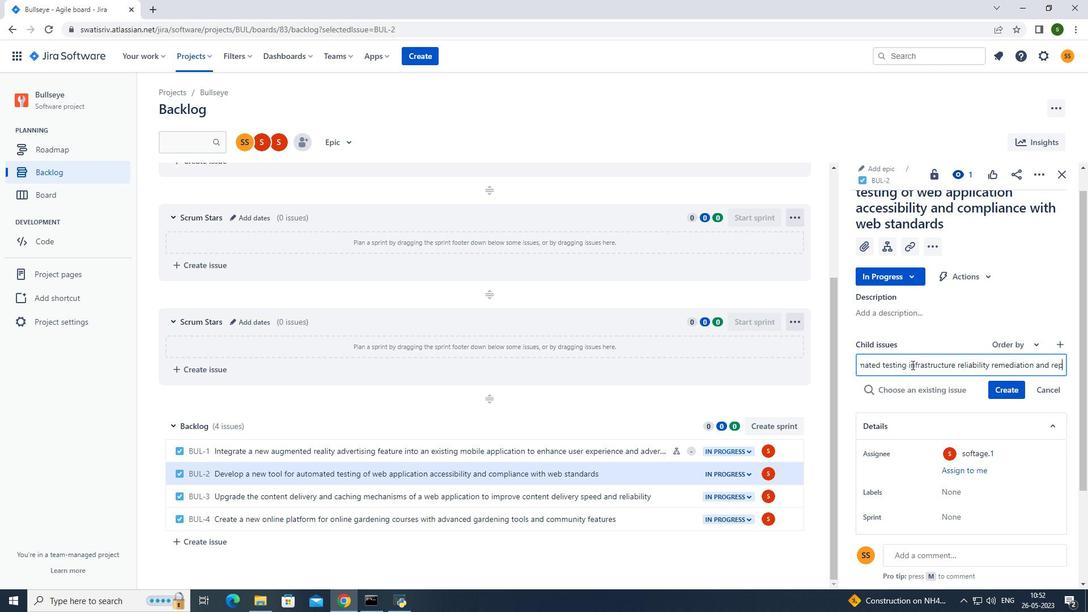 
Action: Key pressed orting<Key.enter>
Screenshot: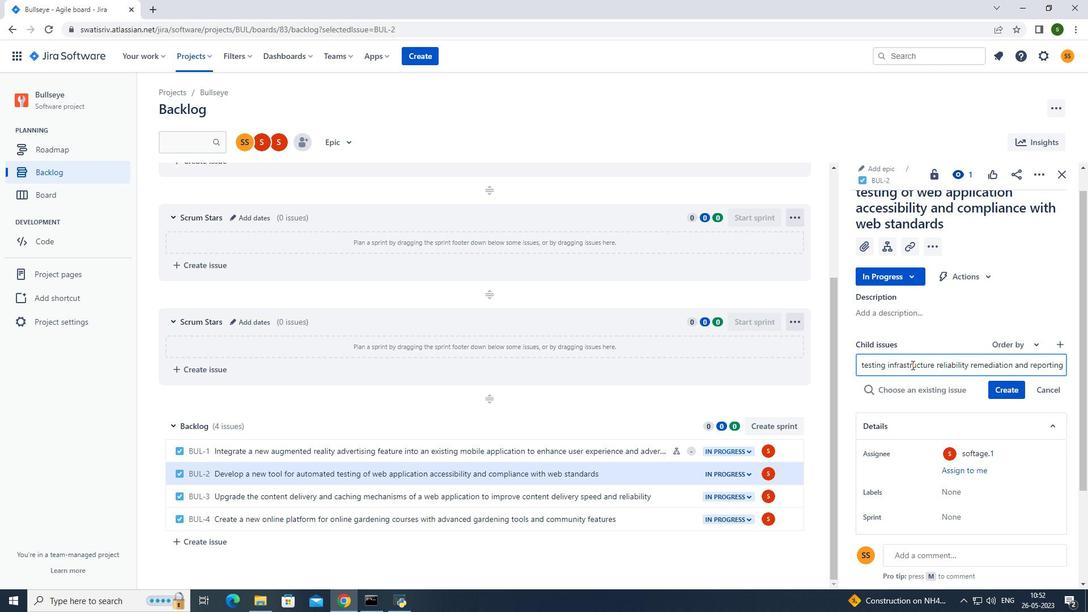 
Action: Mouse moved to (1016, 369)
Screenshot: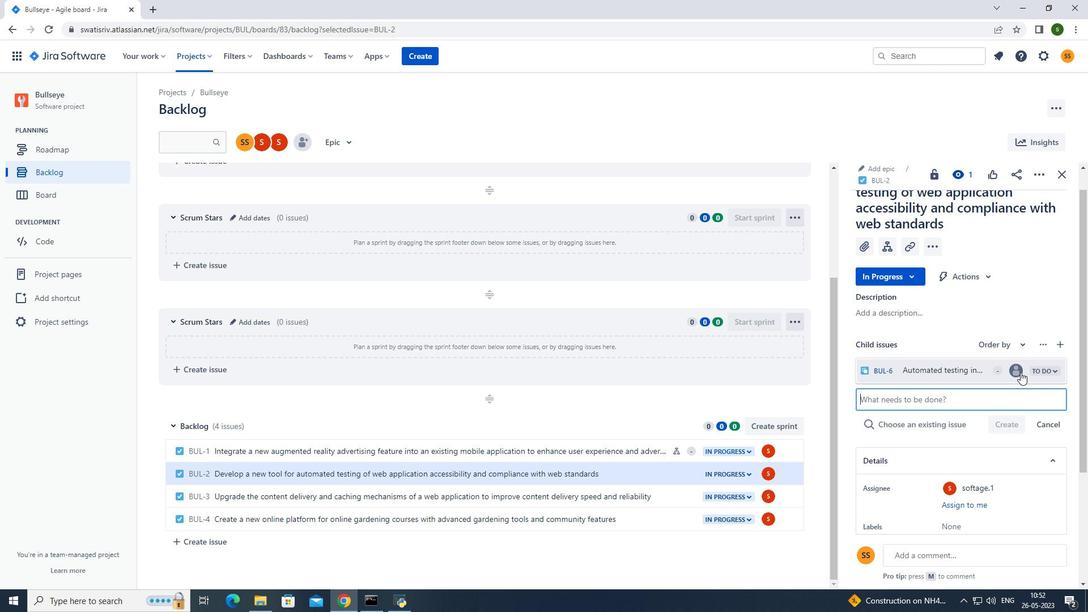 
Action: Mouse pressed left at (1016, 369)
Screenshot: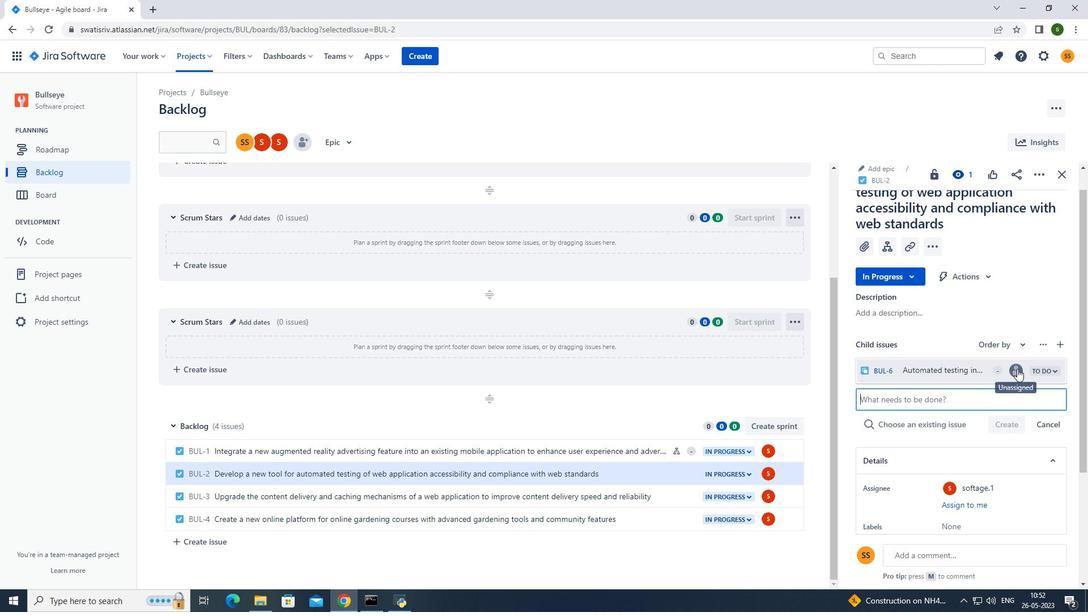 
Action: Mouse moved to (897, 355)
Screenshot: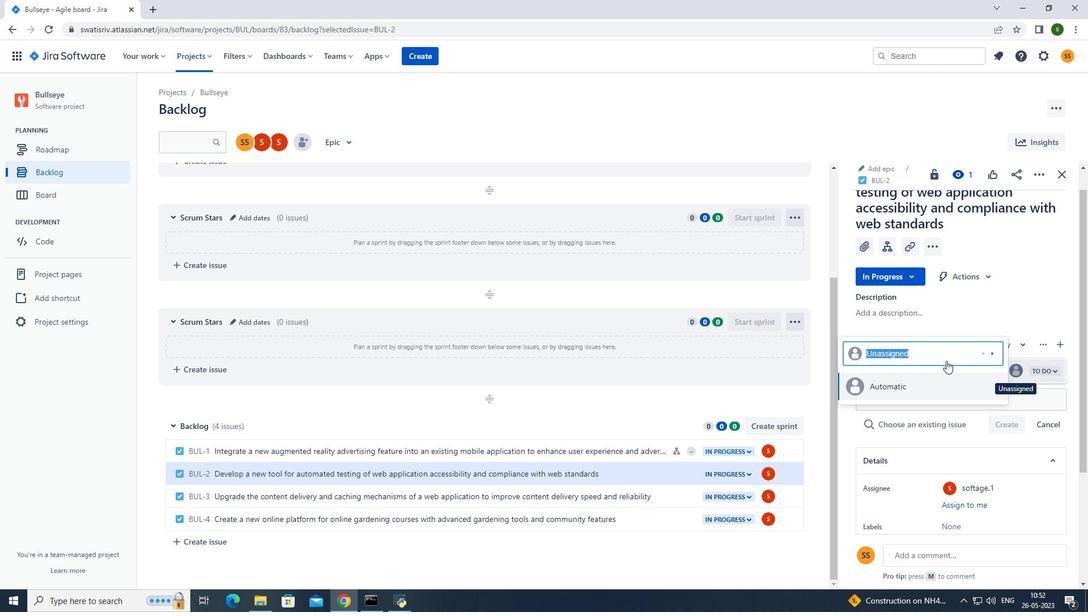 
Action: Key pressed softage.1<Key.shift>@softage.net
Screenshot: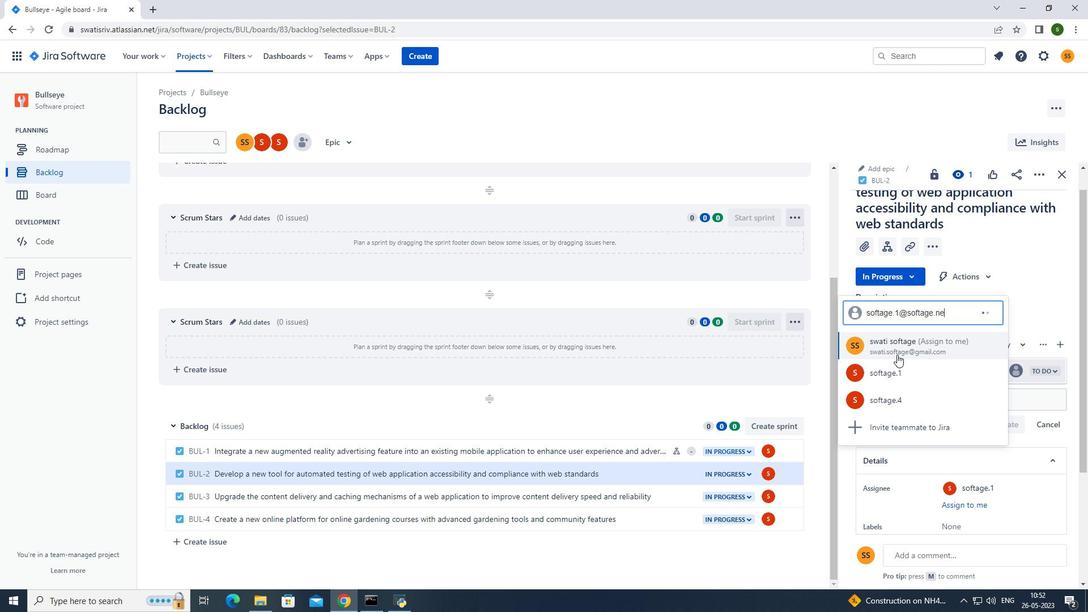 
Action: Mouse moved to (900, 369)
Screenshot: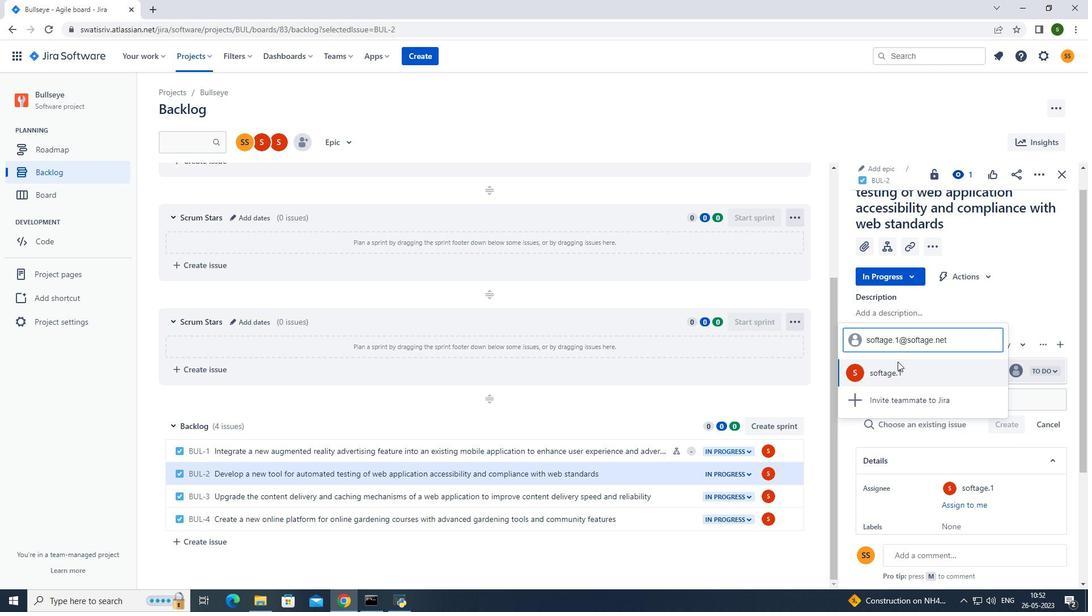 
Action: Mouse pressed left at (900, 369)
Screenshot: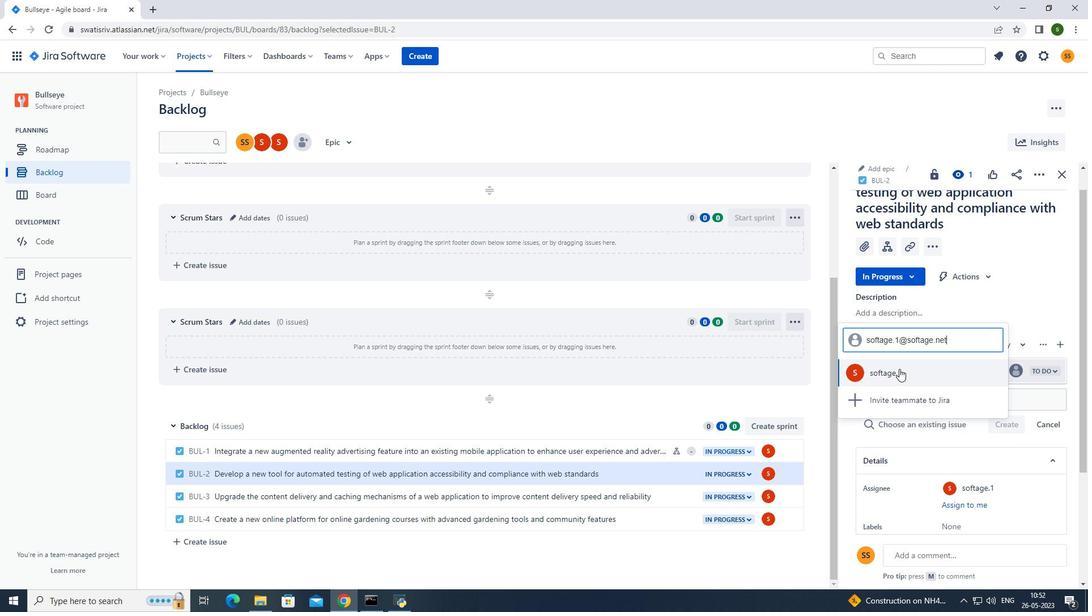 
Action: Mouse moved to (573, 125)
Screenshot: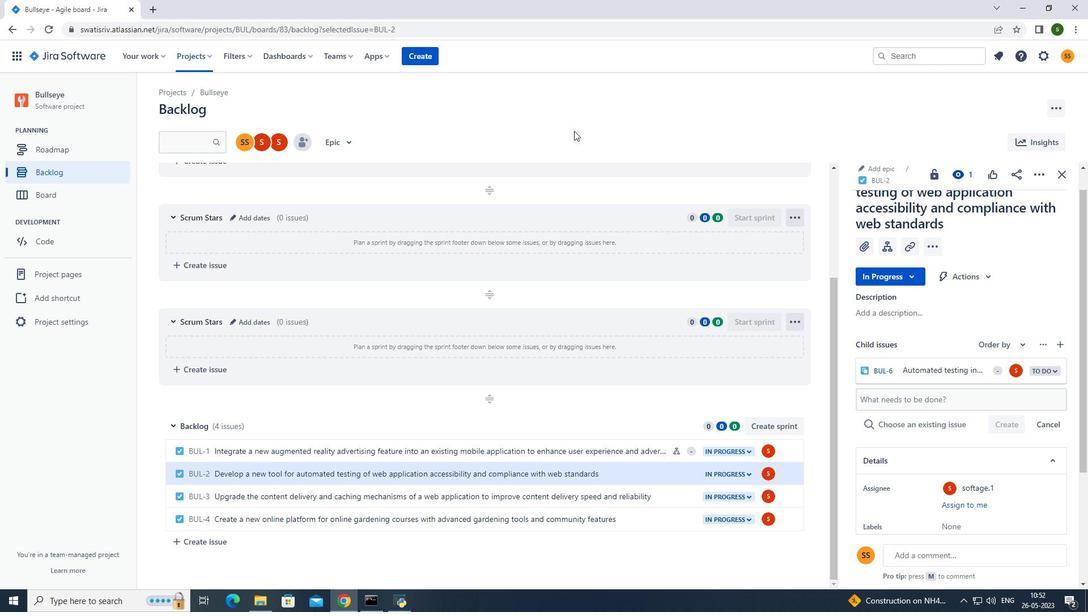 
Action: Mouse pressed left at (573, 125)
Screenshot: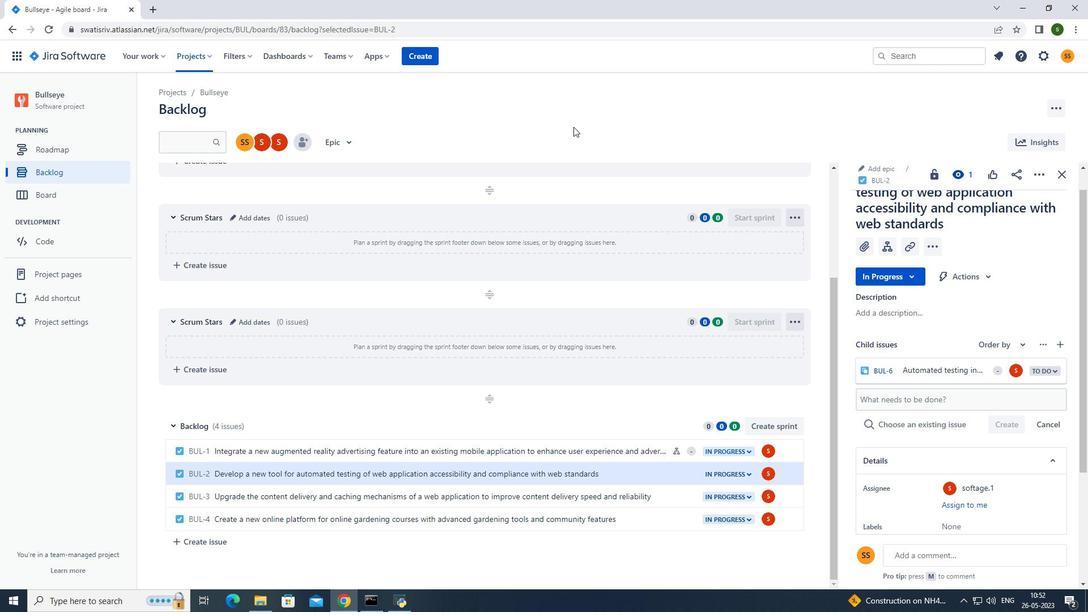 
Action: Mouse moved to (572, 125)
Screenshot: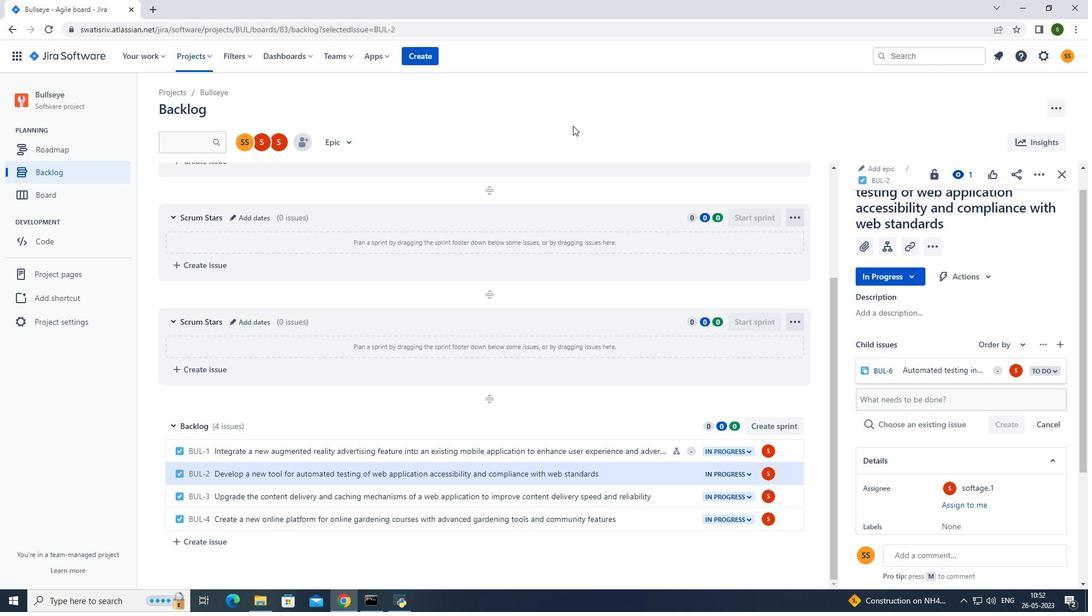 
